 Task: Find connections with filter location Mercedes with filter topic #linkedinforbusinesswith filter profile language Potuguese with filter current company Kotak Mahindra Bank with filter school Dr.N.G.P. Arts and Science College with filter industry Optometrists with filter service category Demand Generation with filter keywords title Operations Coordinator
Action: Mouse moved to (577, 124)
Screenshot: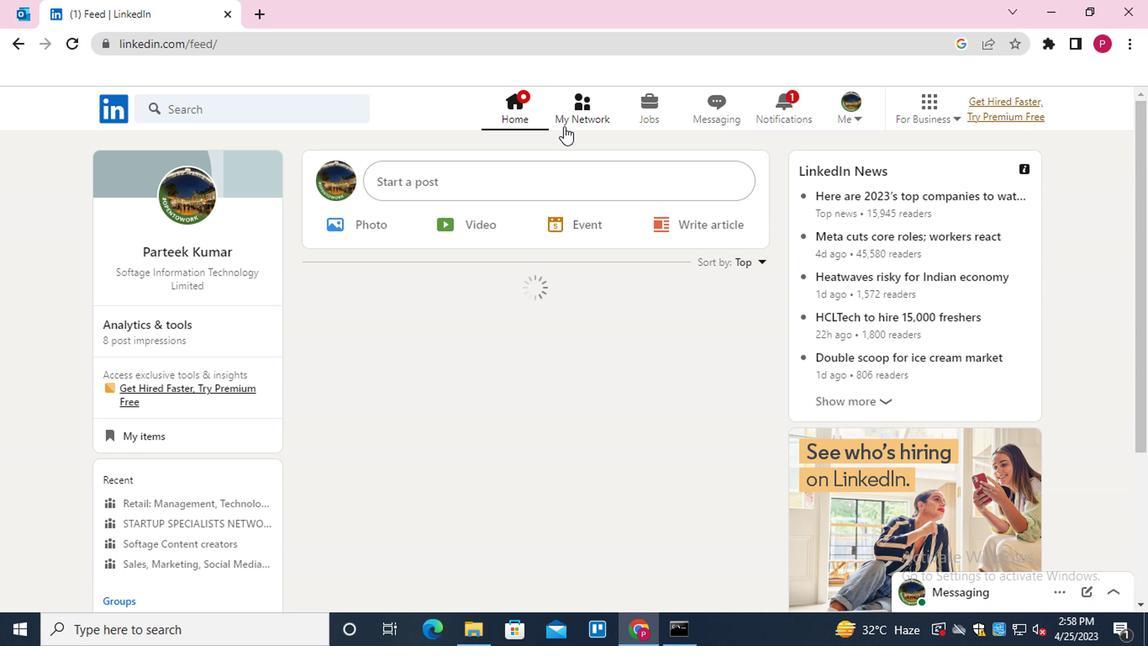
Action: Mouse pressed left at (577, 124)
Screenshot: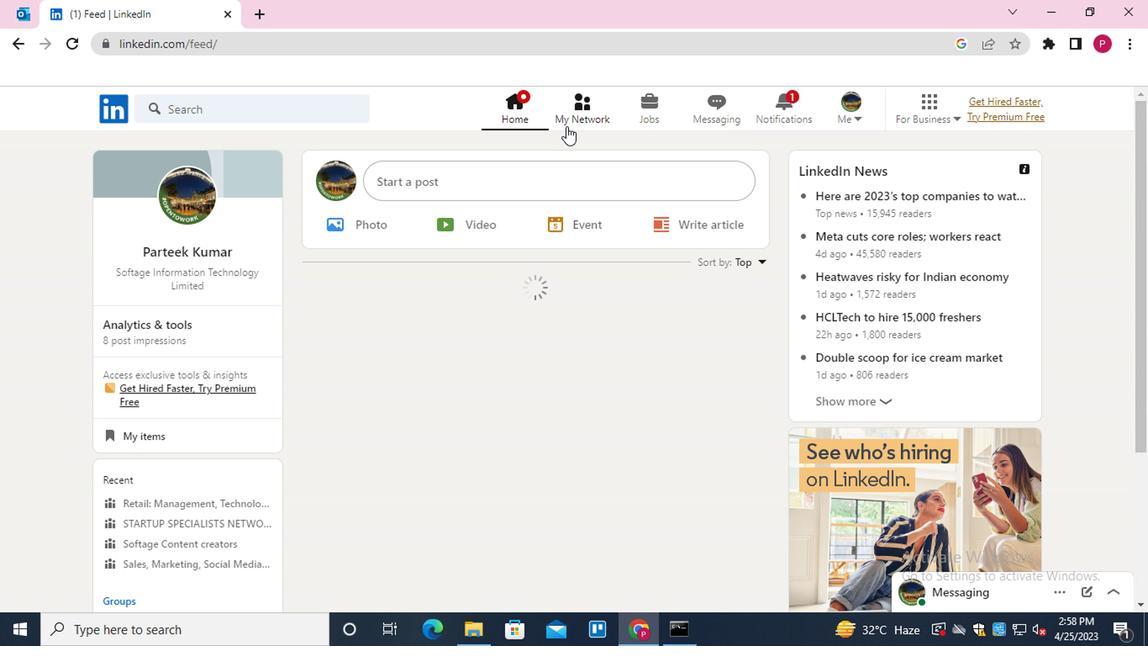 
Action: Mouse moved to (213, 205)
Screenshot: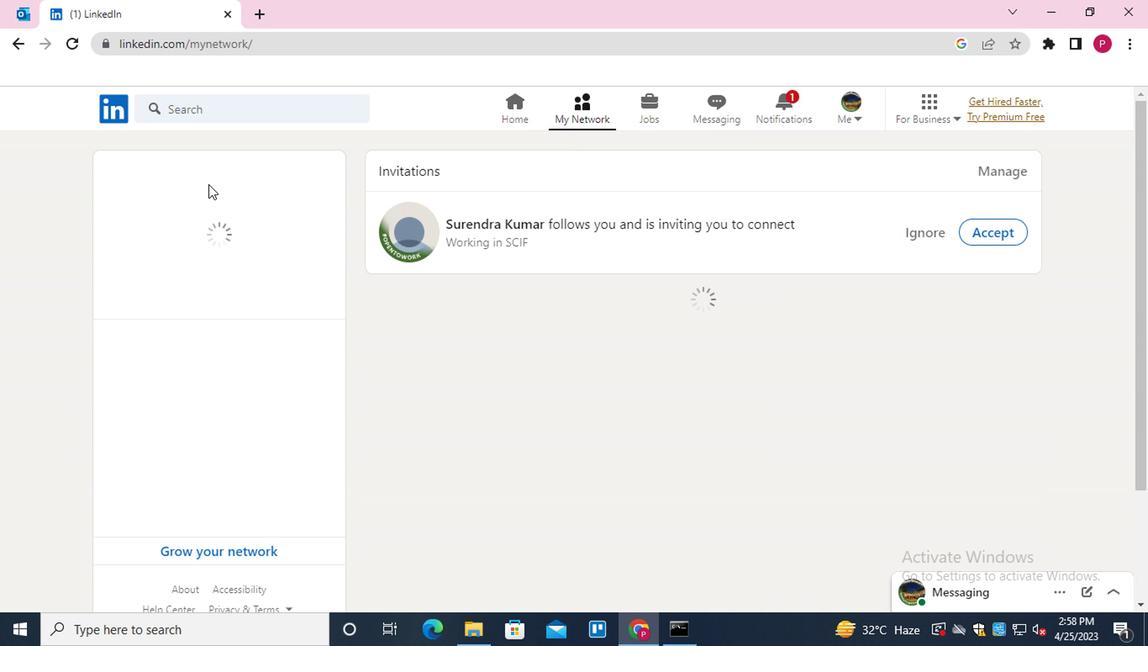 
Action: Mouse pressed left at (213, 205)
Screenshot: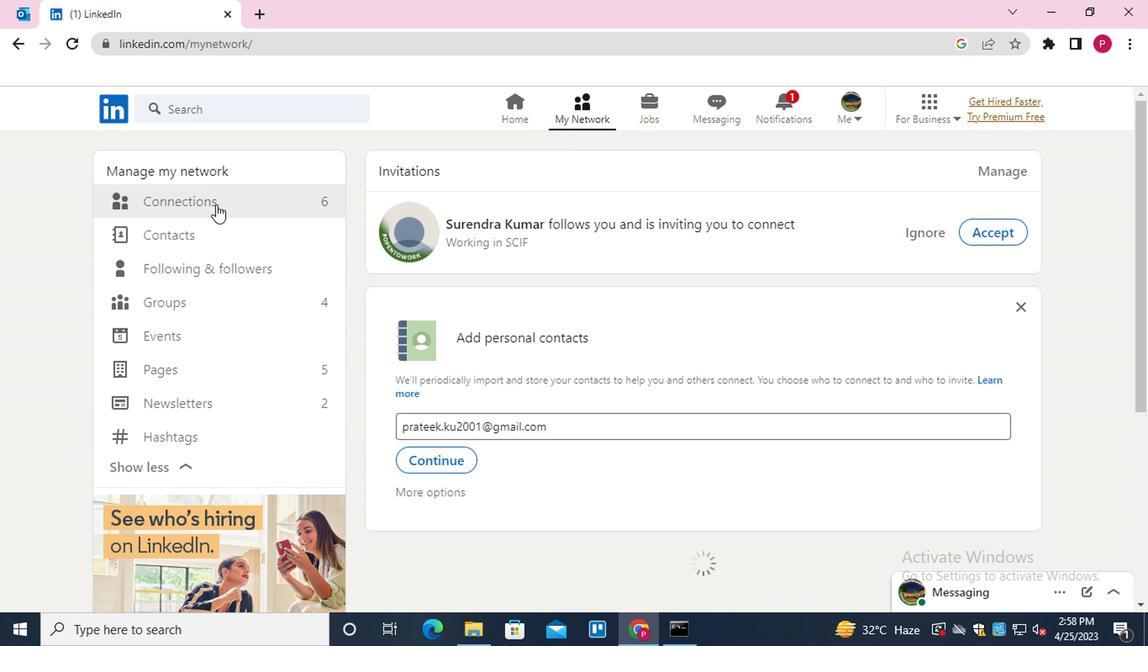 
Action: Mouse moved to (652, 206)
Screenshot: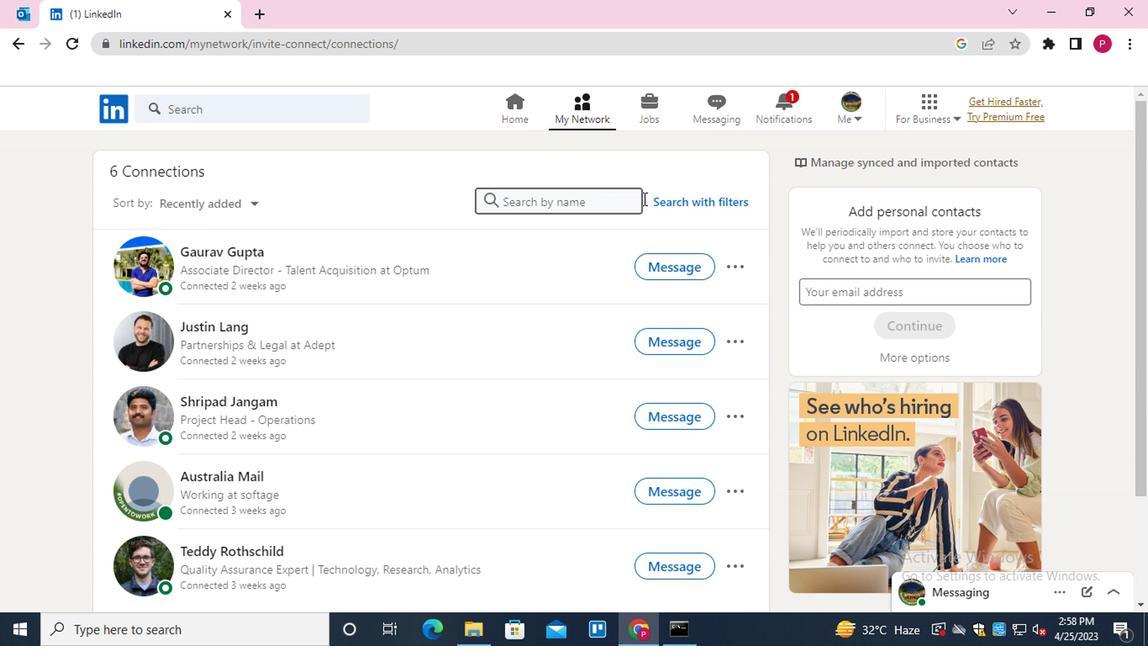 
Action: Mouse pressed left at (652, 206)
Screenshot: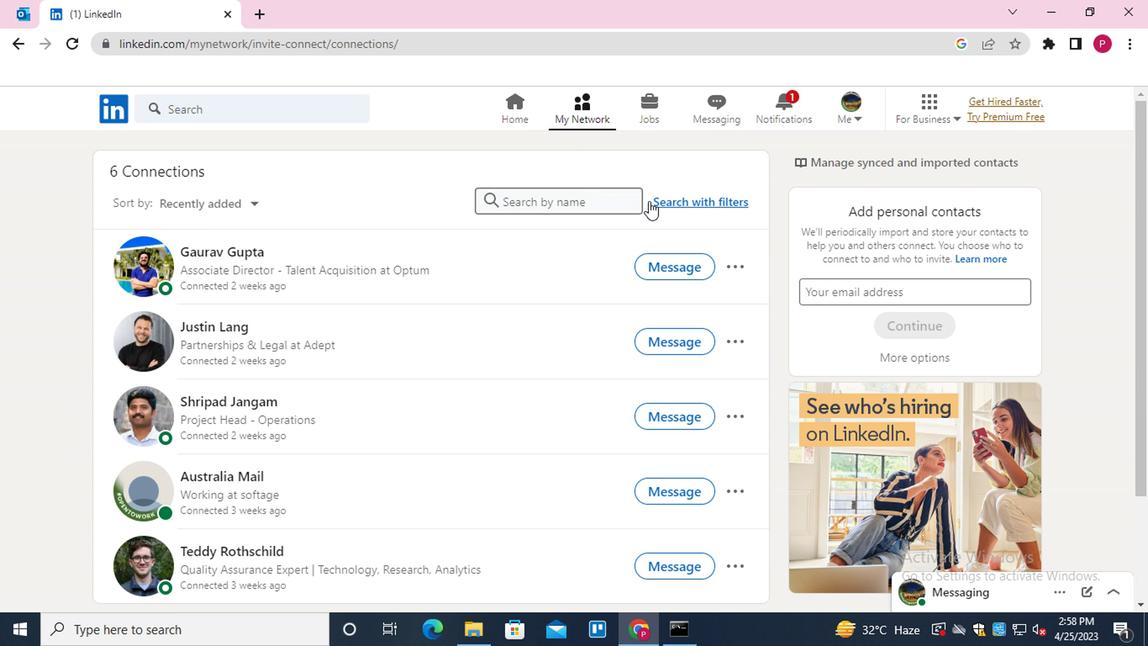 
Action: Mouse moved to (545, 159)
Screenshot: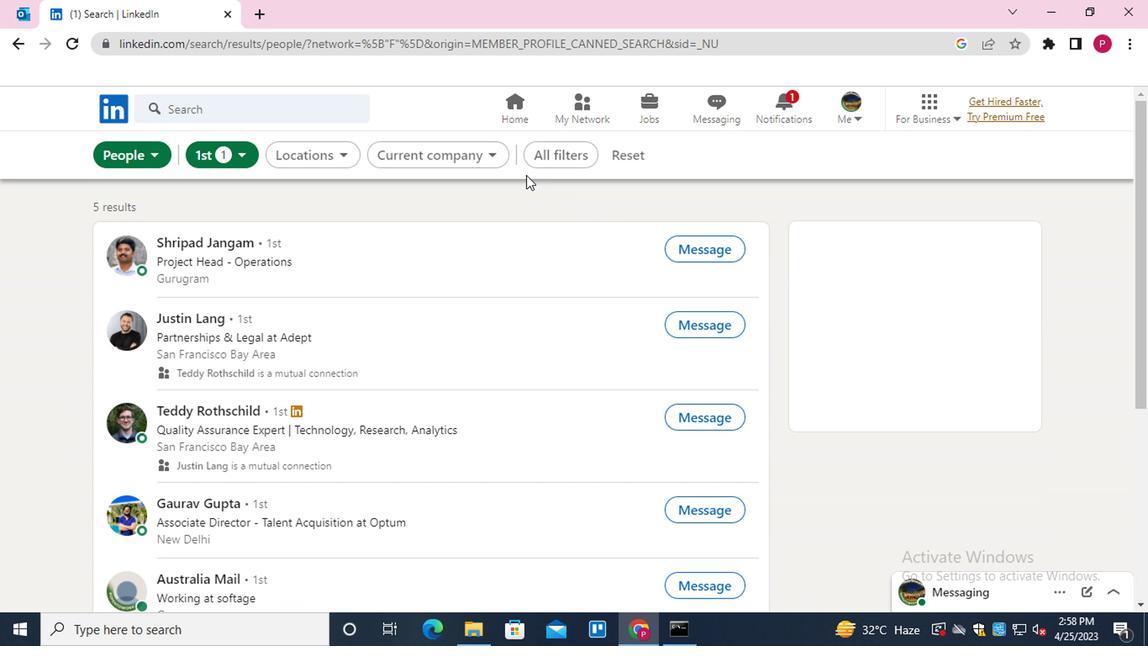 
Action: Mouse pressed left at (545, 159)
Screenshot: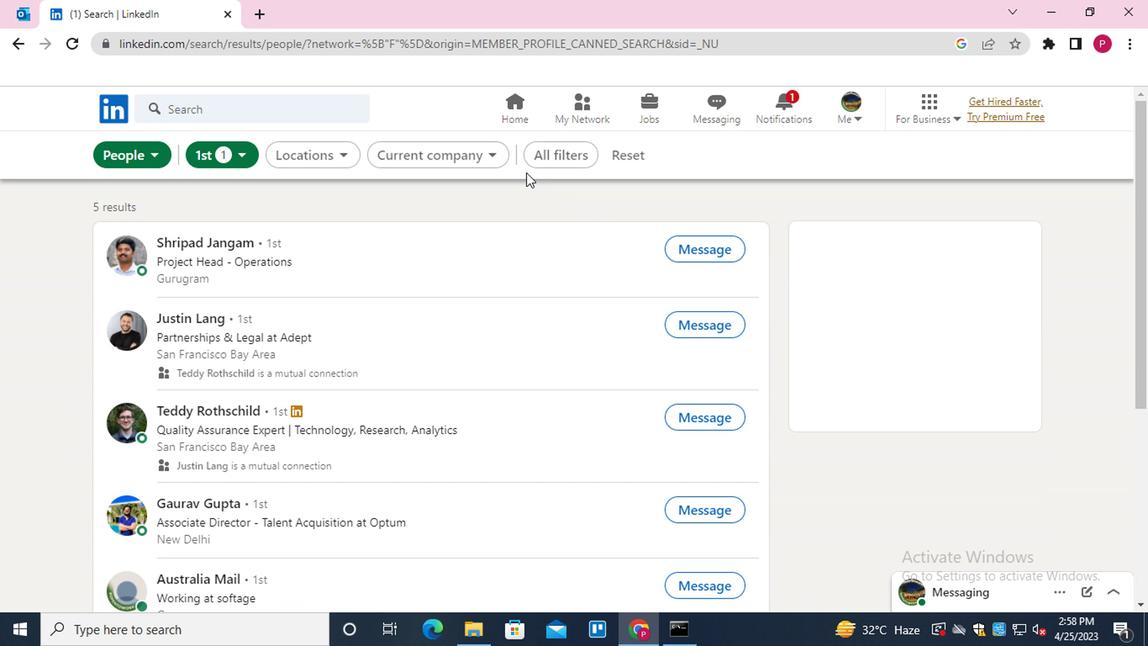
Action: Mouse moved to (951, 363)
Screenshot: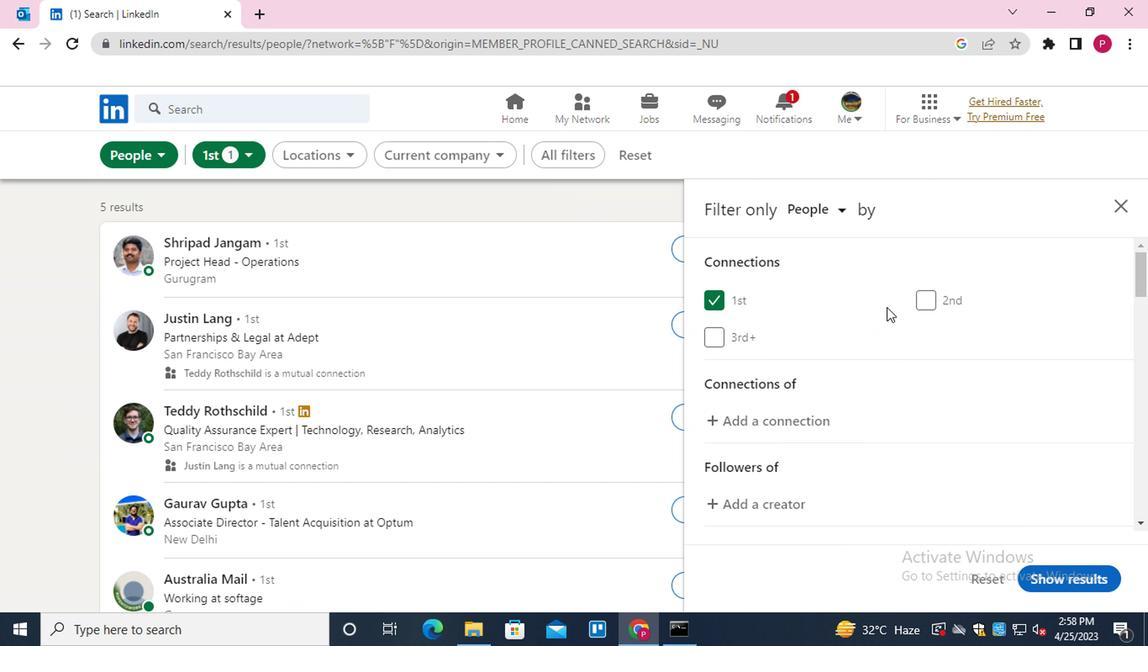 
Action: Mouse scrolled (951, 363) with delta (0, 0)
Screenshot: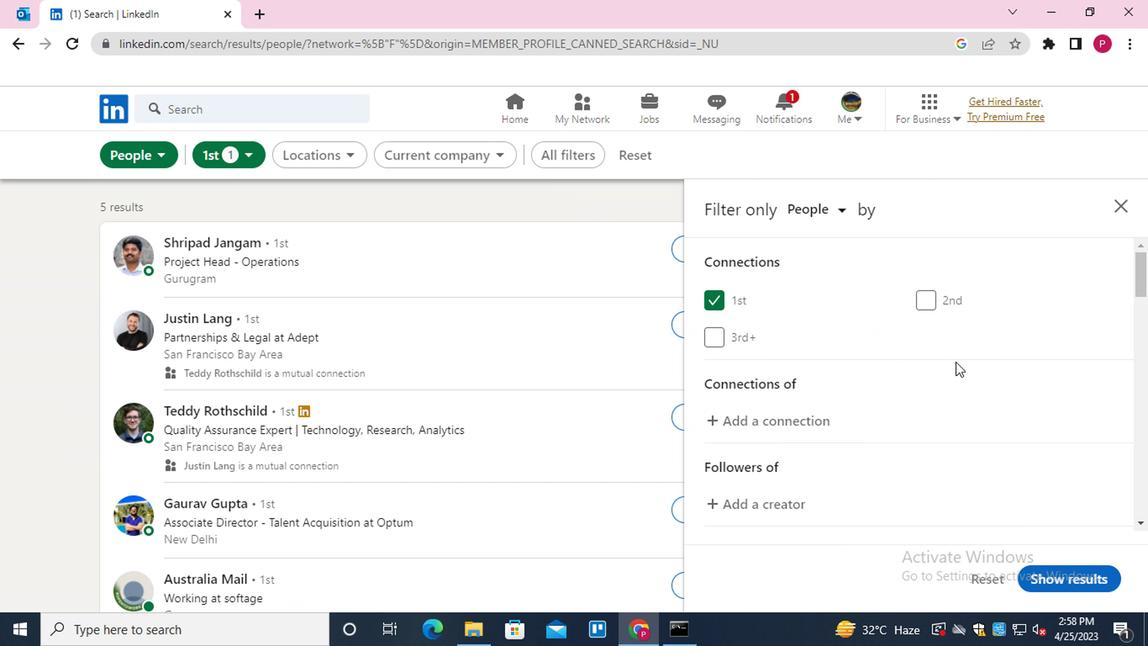 
Action: Mouse scrolled (951, 363) with delta (0, 0)
Screenshot: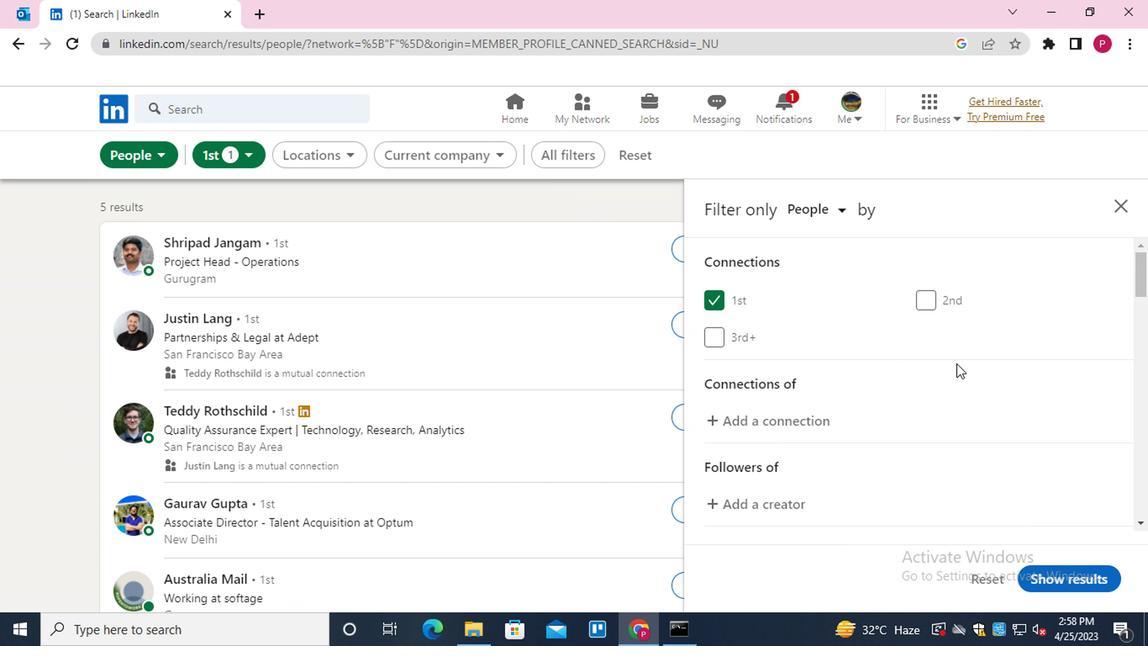 
Action: Mouse scrolled (951, 363) with delta (0, 0)
Screenshot: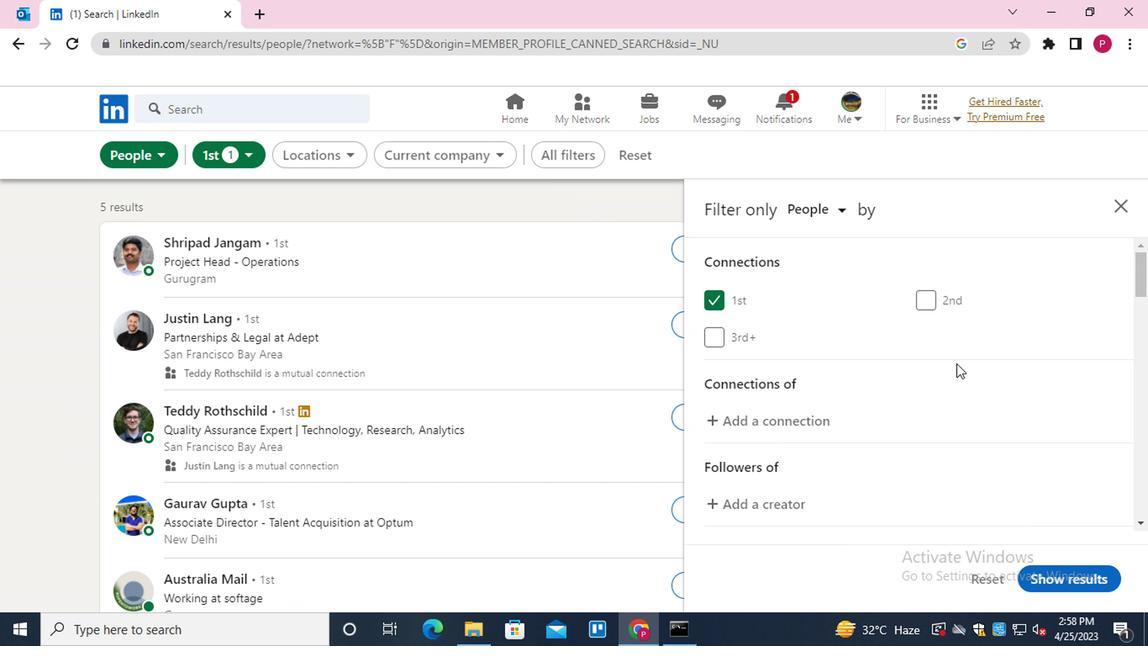 
Action: Mouse moved to (942, 401)
Screenshot: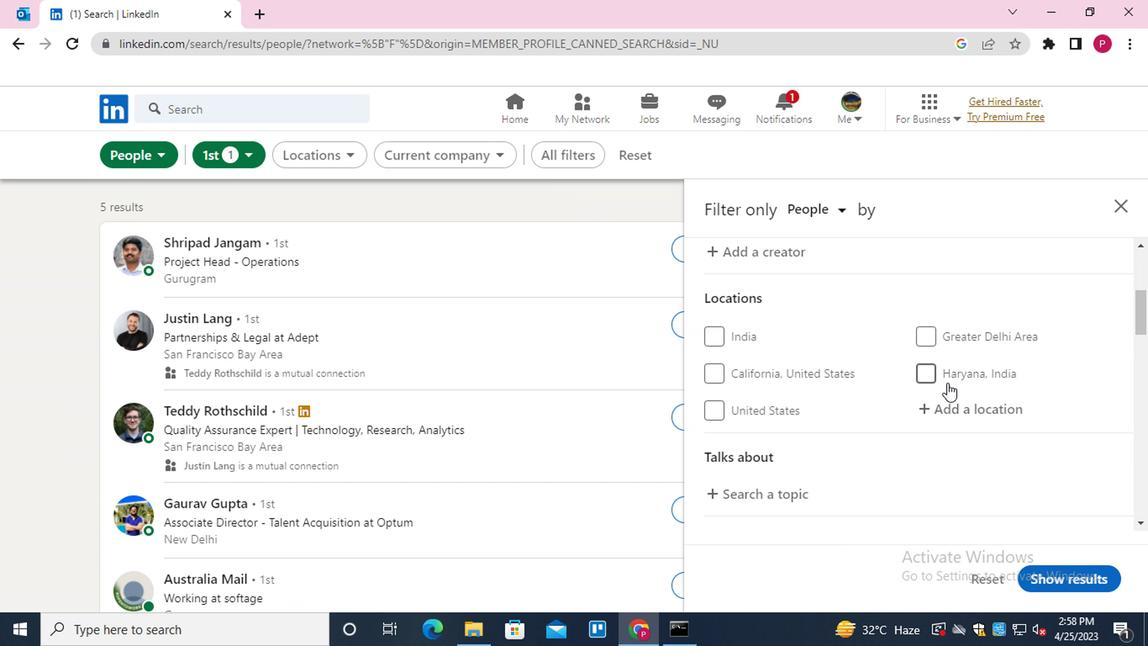 
Action: Mouse pressed left at (942, 401)
Screenshot: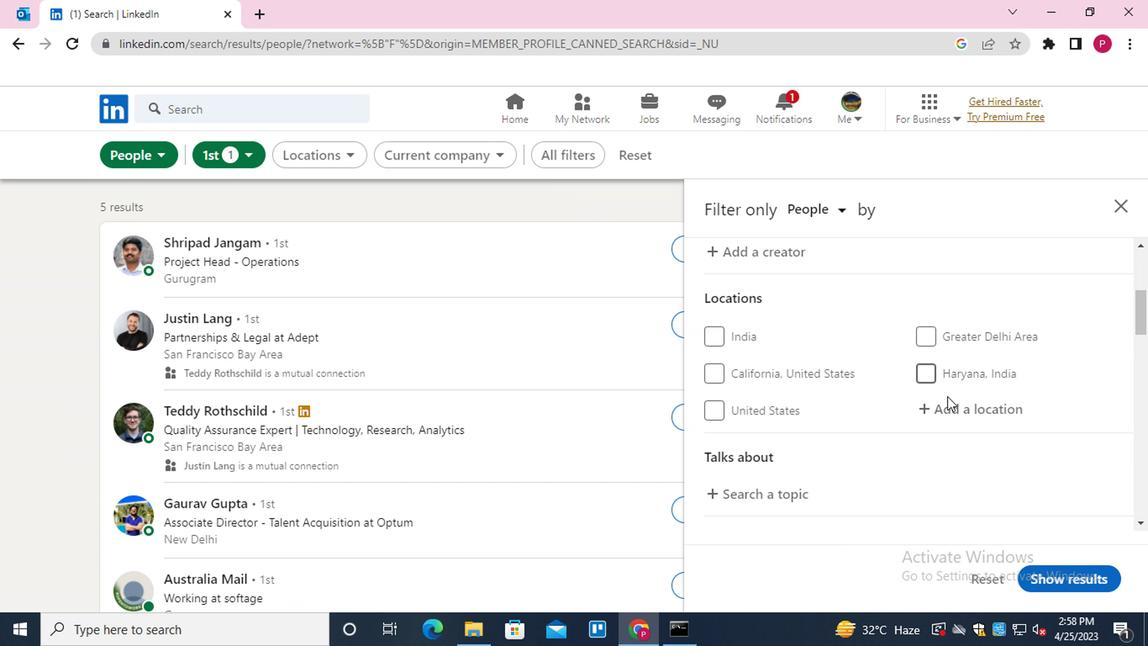 
Action: Key pressed <Key.shift>MERCEDES
Screenshot: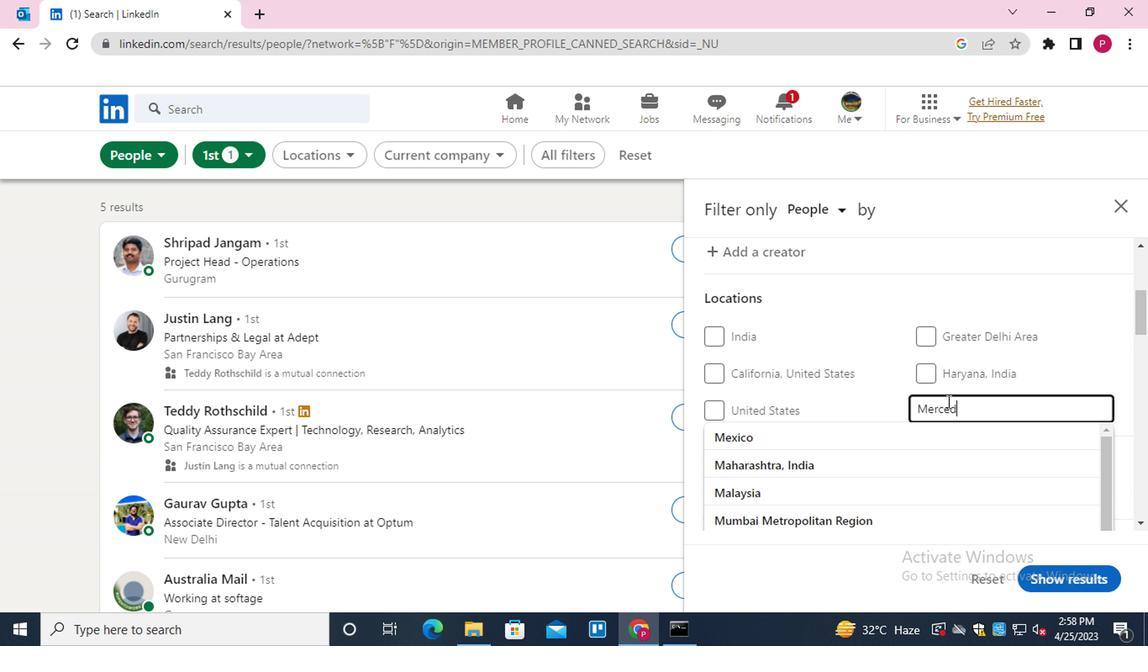 
Action: Mouse moved to (897, 444)
Screenshot: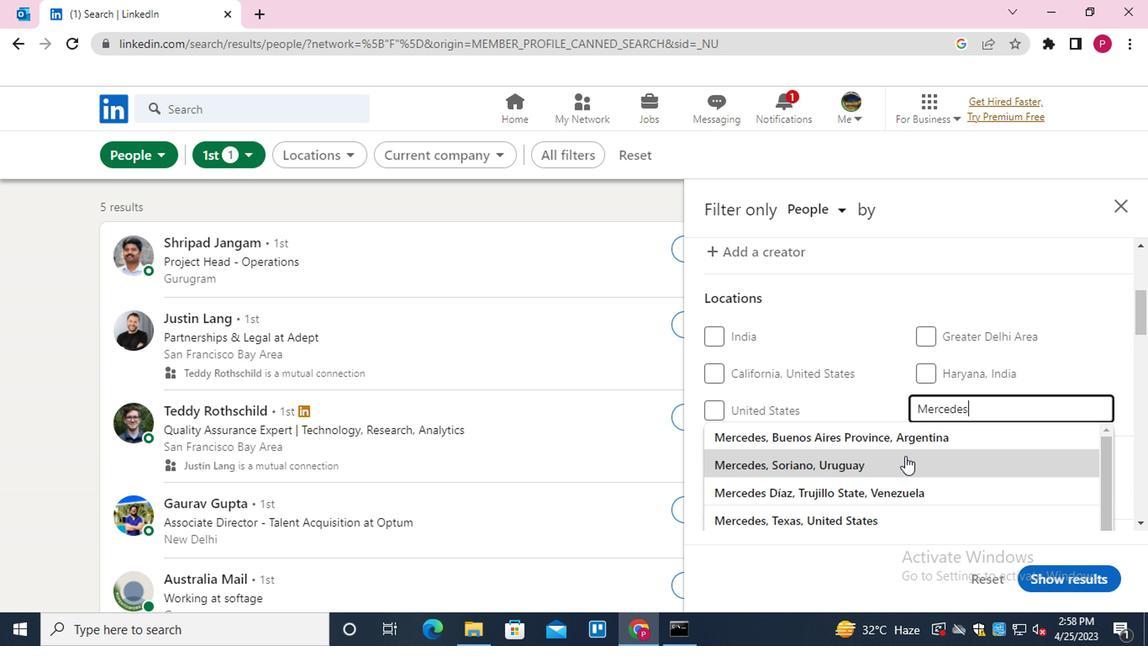 
Action: Mouse pressed left at (897, 444)
Screenshot: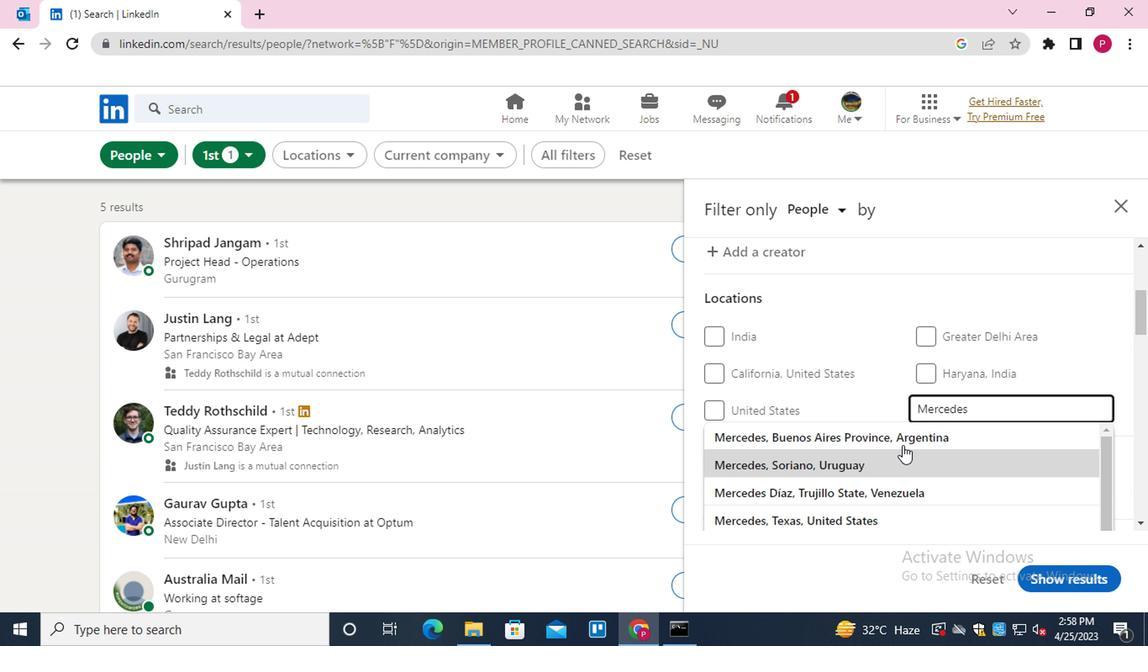 
Action: Mouse moved to (894, 443)
Screenshot: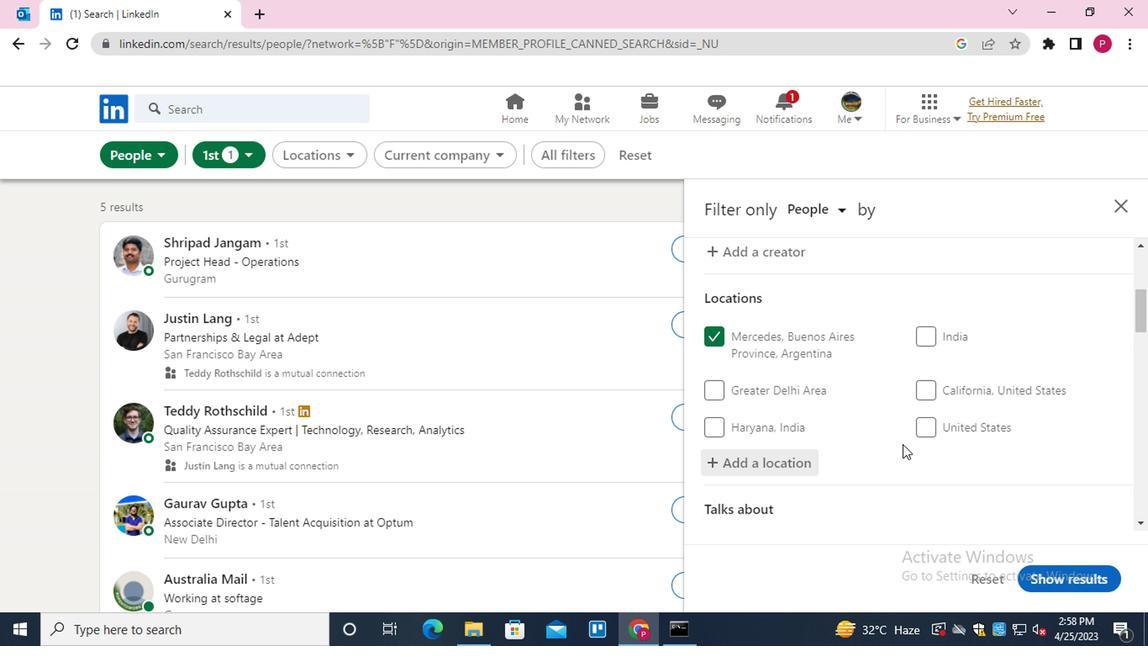 
Action: Mouse scrolled (894, 442) with delta (0, -1)
Screenshot: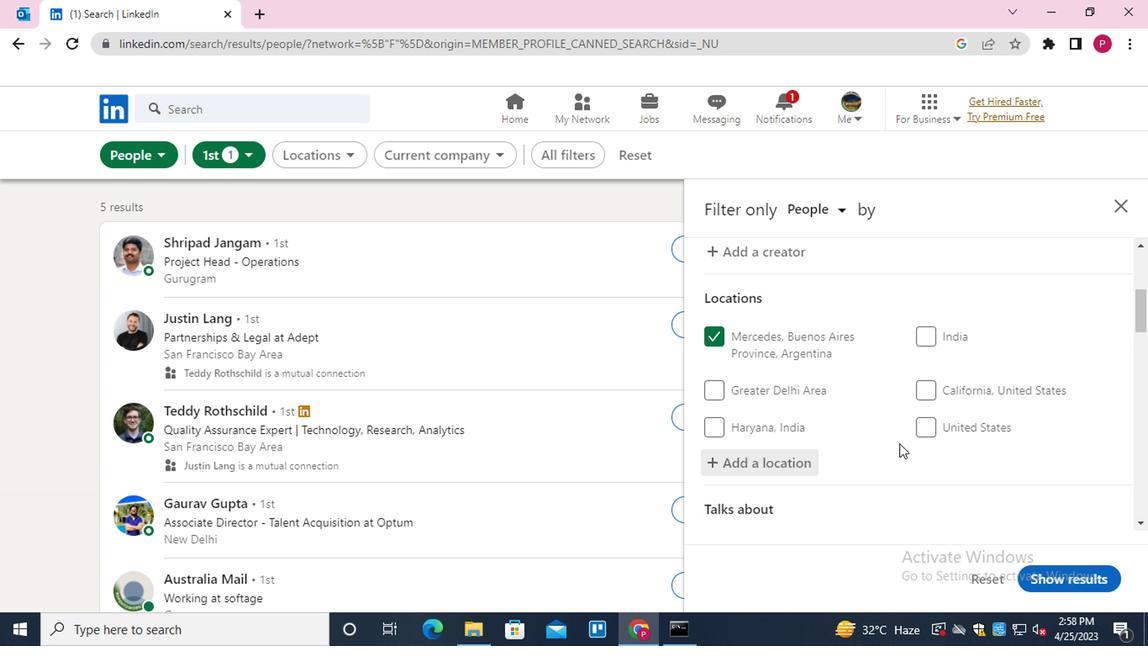 
Action: Mouse scrolled (894, 442) with delta (0, -1)
Screenshot: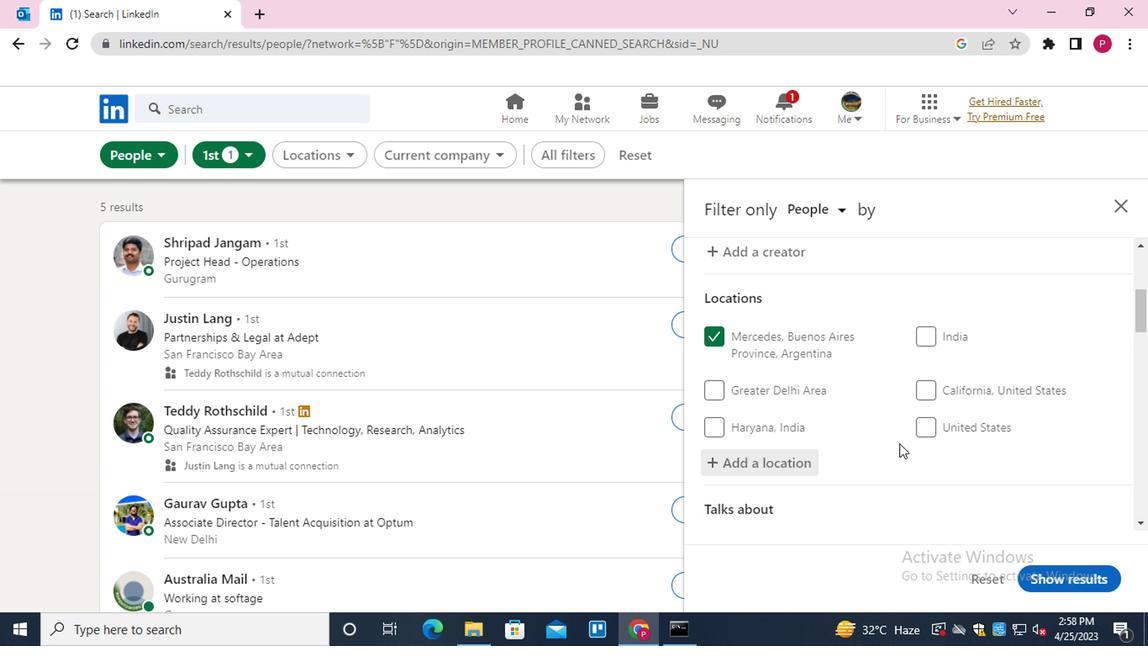 
Action: Mouse scrolled (894, 442) with delta (0, -1)
Screenshot: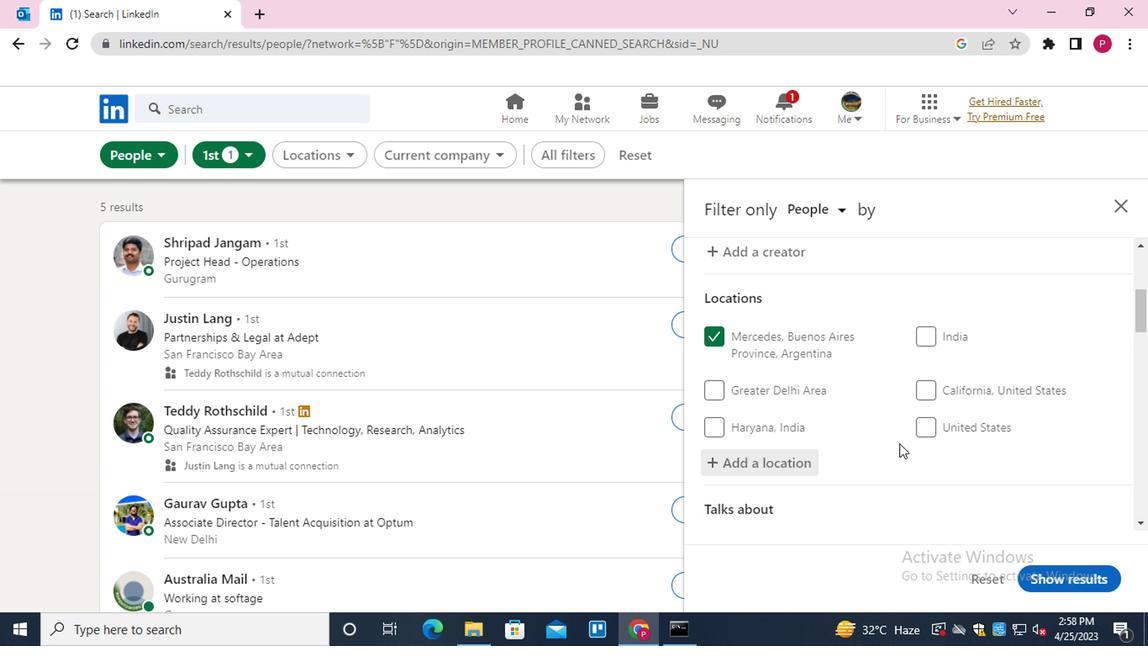 
Action: Mouse moved to (799, 296)
Screenshot: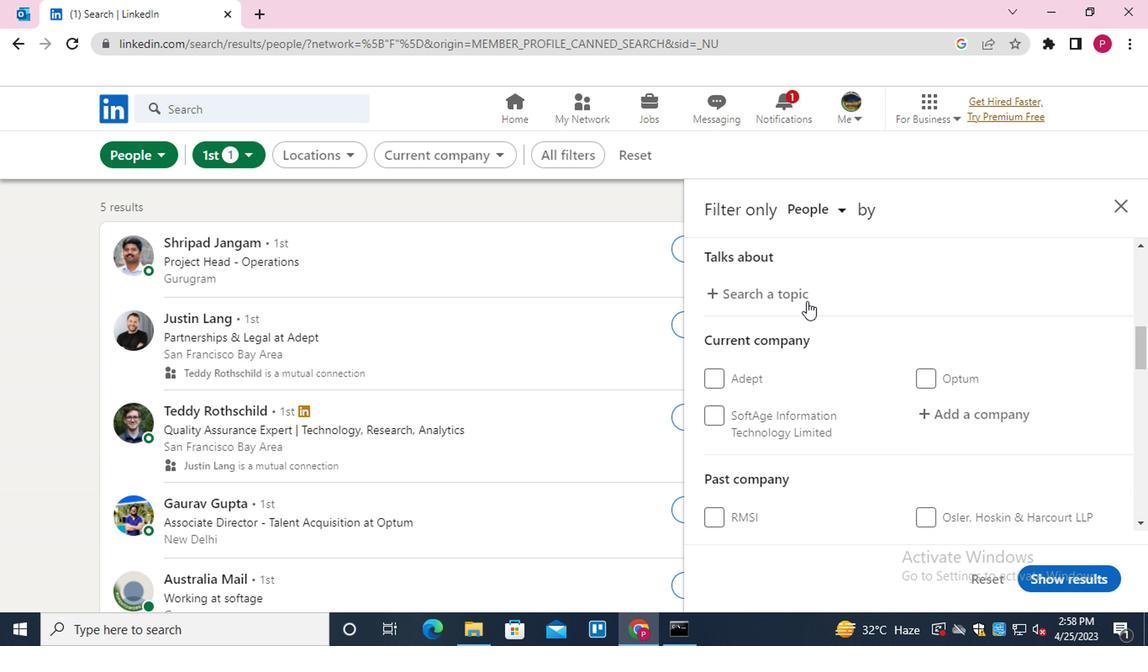 
Action: Mouse pressed left at (799, 296)
Screenshot: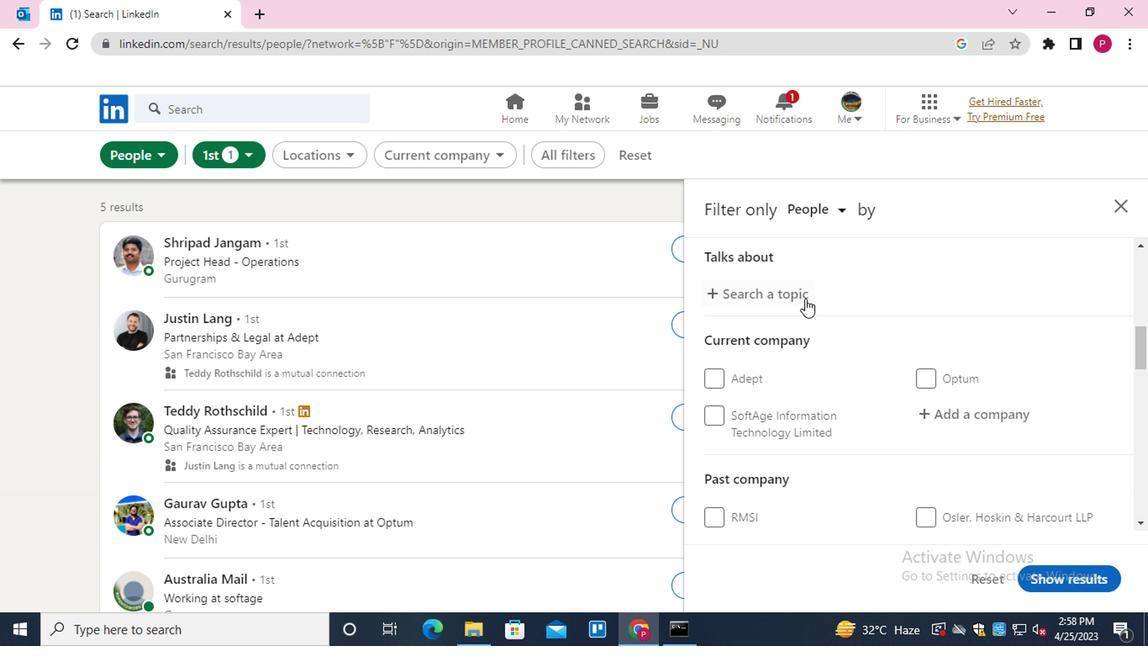 
Action: Key pressed <Key.shift><Key.shift><Key.shift><Key.shift><Key.shift><Key.shift><Key.shift><Key.shift><Key.shift><Key.shift><Key.shift><Key.shift><Key.shift><Key.shift><Key.shift><Key.shift><Key.shift><Key.shift><Key.shift><Key.shift><Key.shift><Key.shift><Key.shift><Key.shift><Key.shift><Key.shift><Key.shift><Key.shift><Key.shift>#LINKED<Key.shift>INF<Key.backspace><Key.backspace>NFORBUSINESS
Screenshot: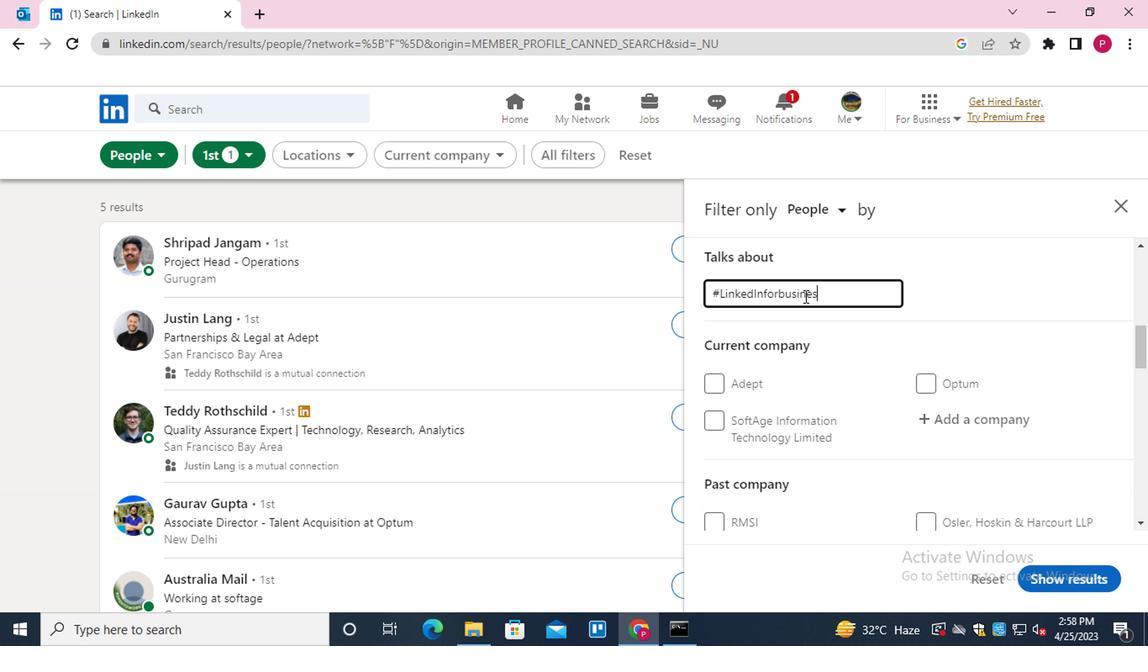 
Action: Mouse moved to (870, 386)
Screenshot: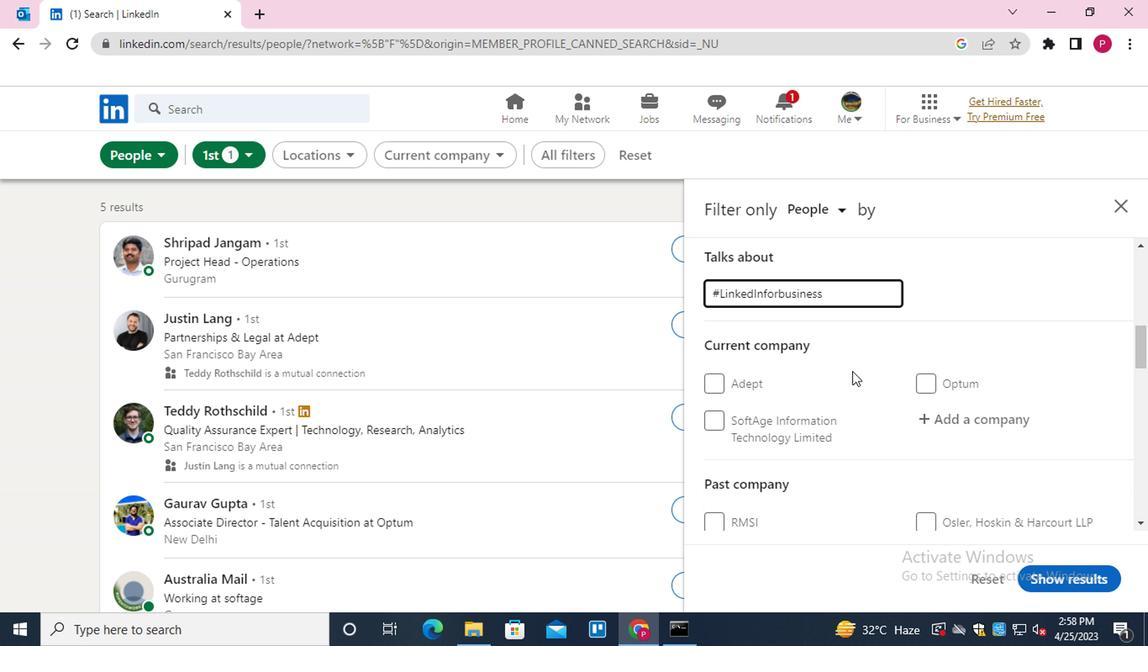 
Action: Mouse scrolled (870, 385) with delta (0, 0)
Screenshot: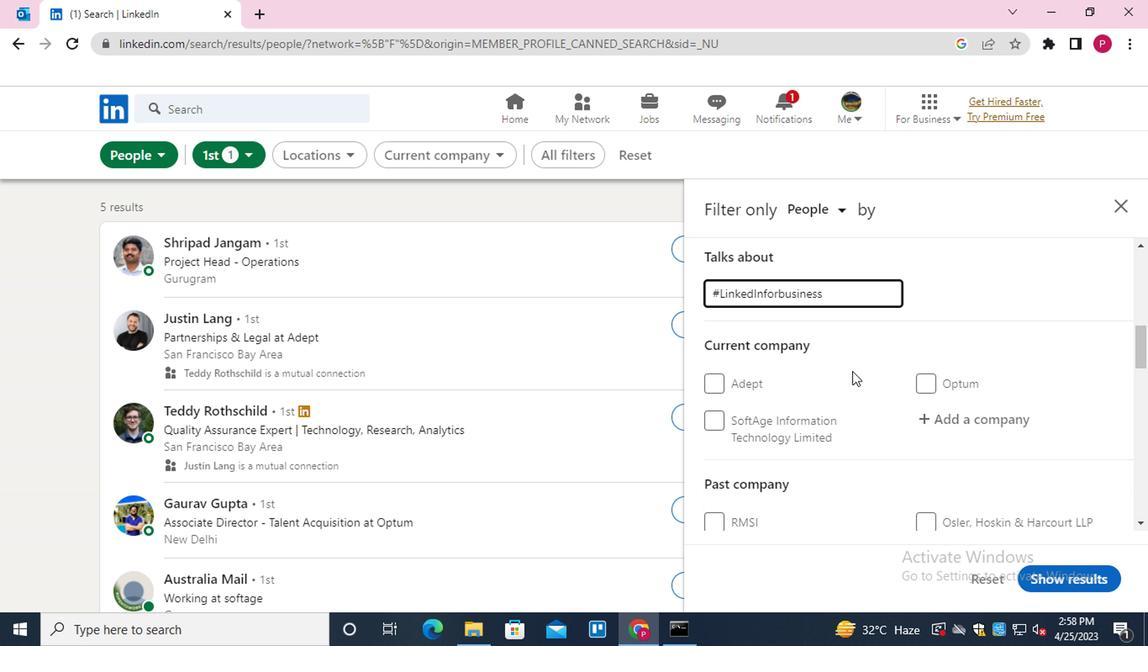 
Action: Mouse moved to (942, 333)
Screenshot: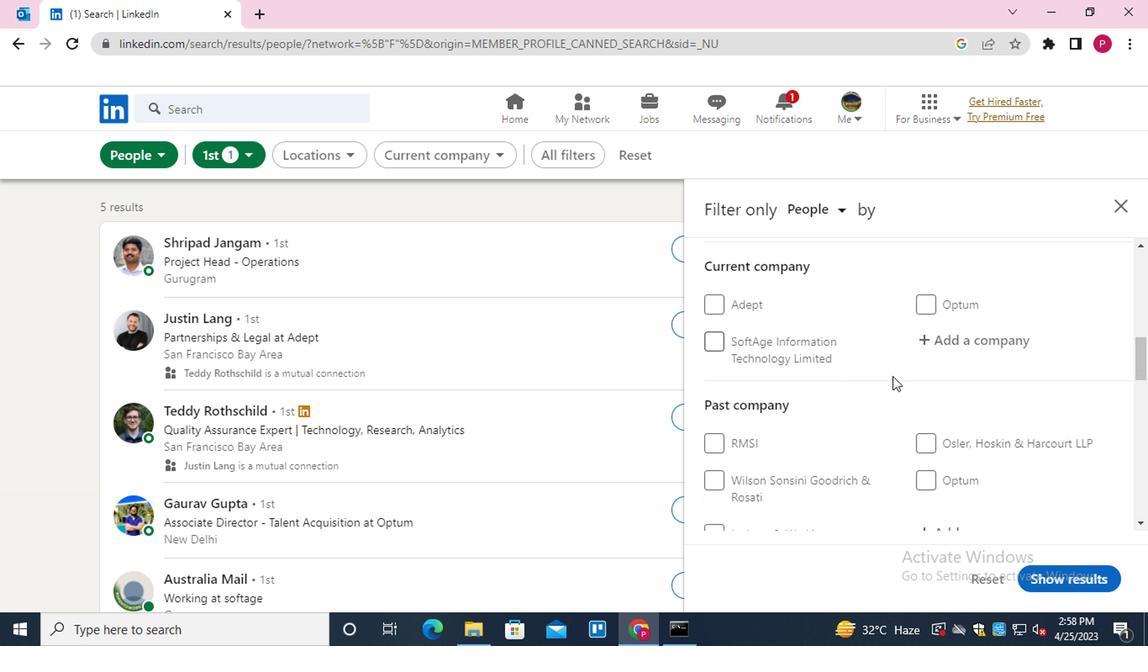 
Action: Mouse pressed left at (942, 333)
Screenshot: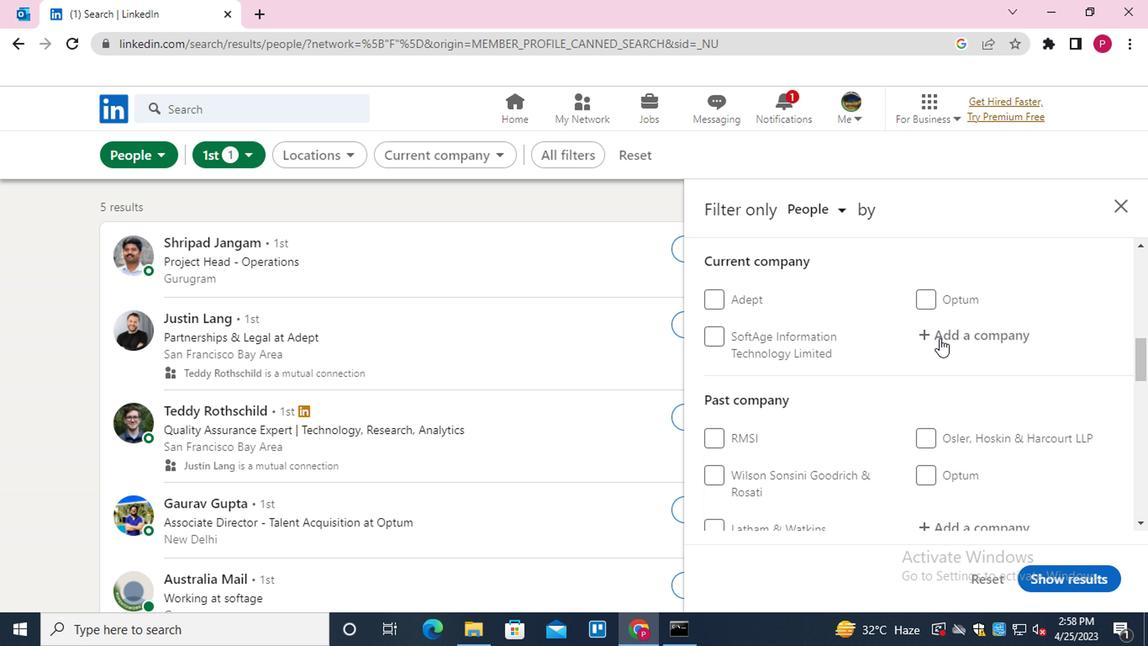 
Action: Key pressed <Key.shift><Key.shift><Key.shift><Key.shift><Key.shift><Key.shift><Key.shift><Key.shift>KOTAK
Screenshot: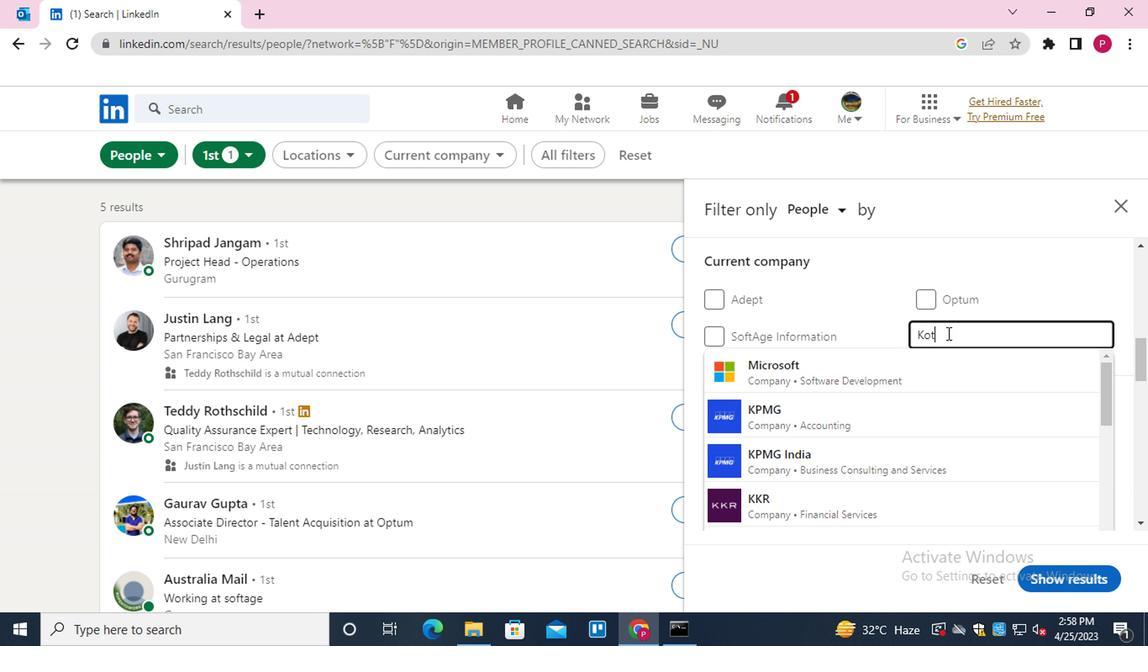 
Action: Mouse moved to (863, 385)
Screenshot: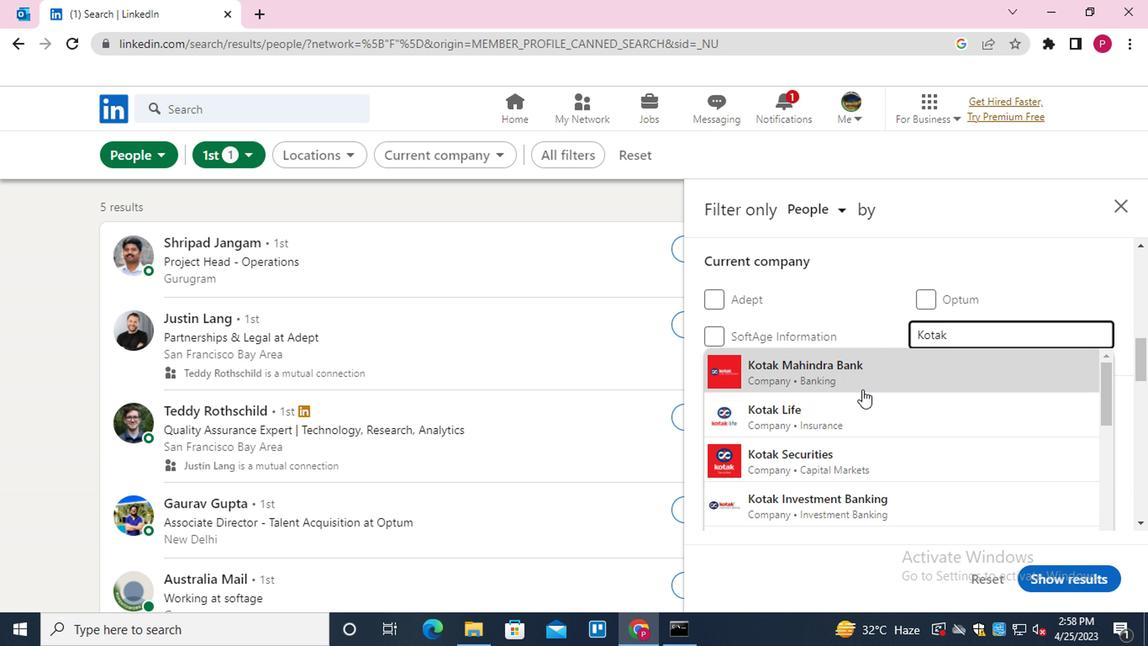 
Action: Mouse pressed left at (863, 385)
Screenshot: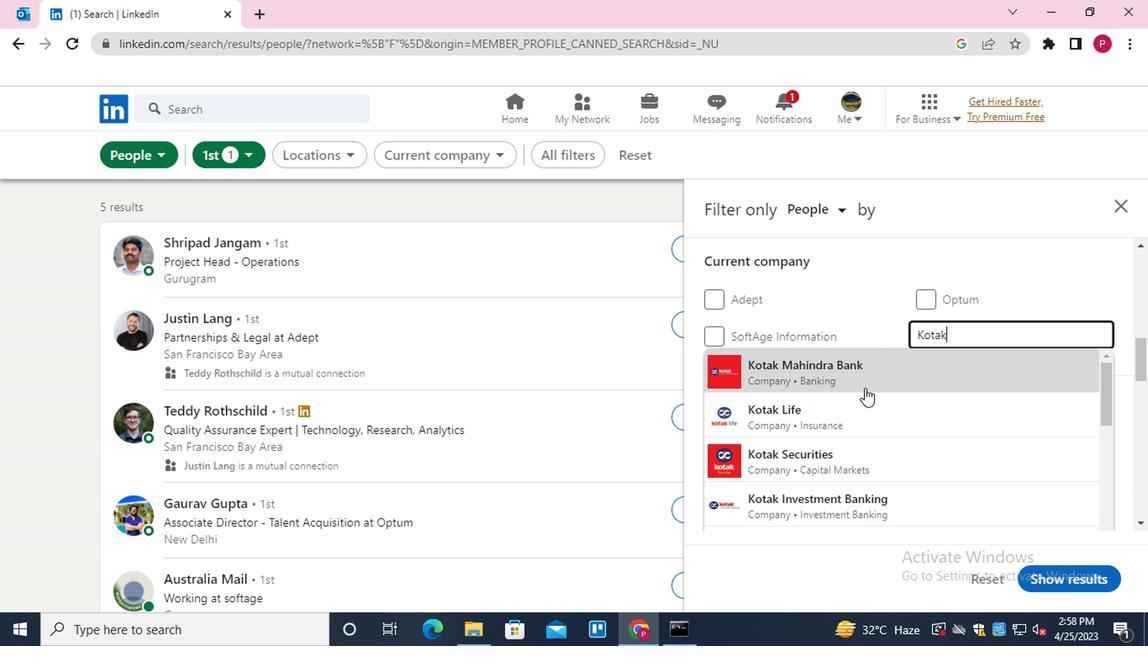 
Action: Mouse moved to (806, 362)
Screenshot: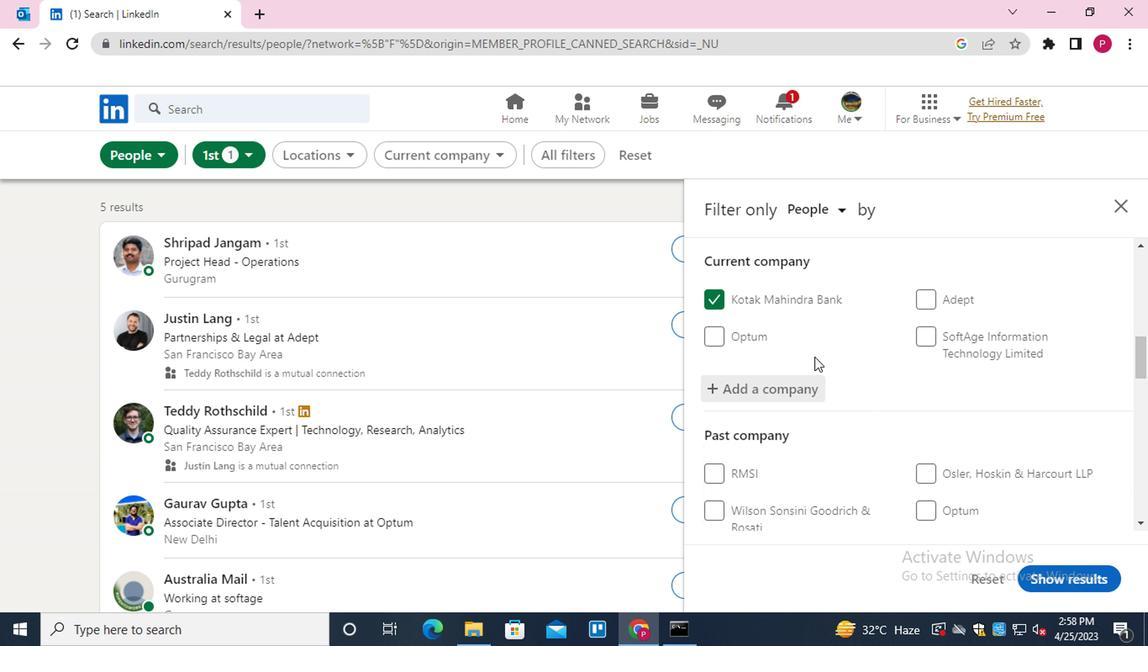 
Action: Mouse scrolled (806, 361) with delta (0, -1)
Screenshot: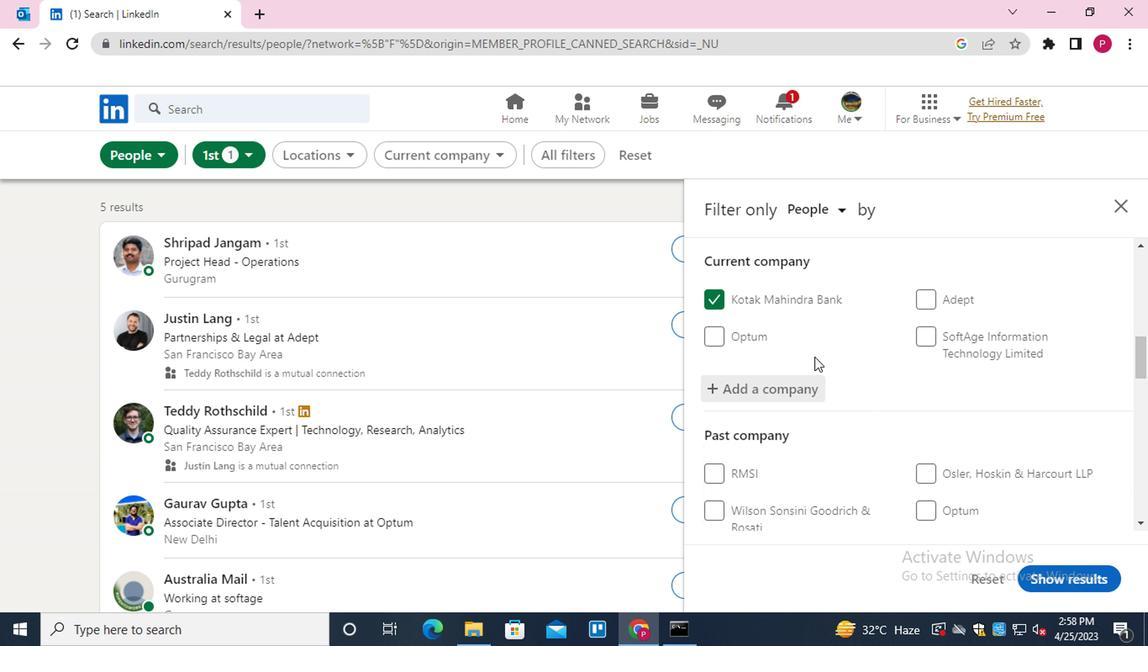 
Action: Mouse moved to (806, 367)
Screenshot: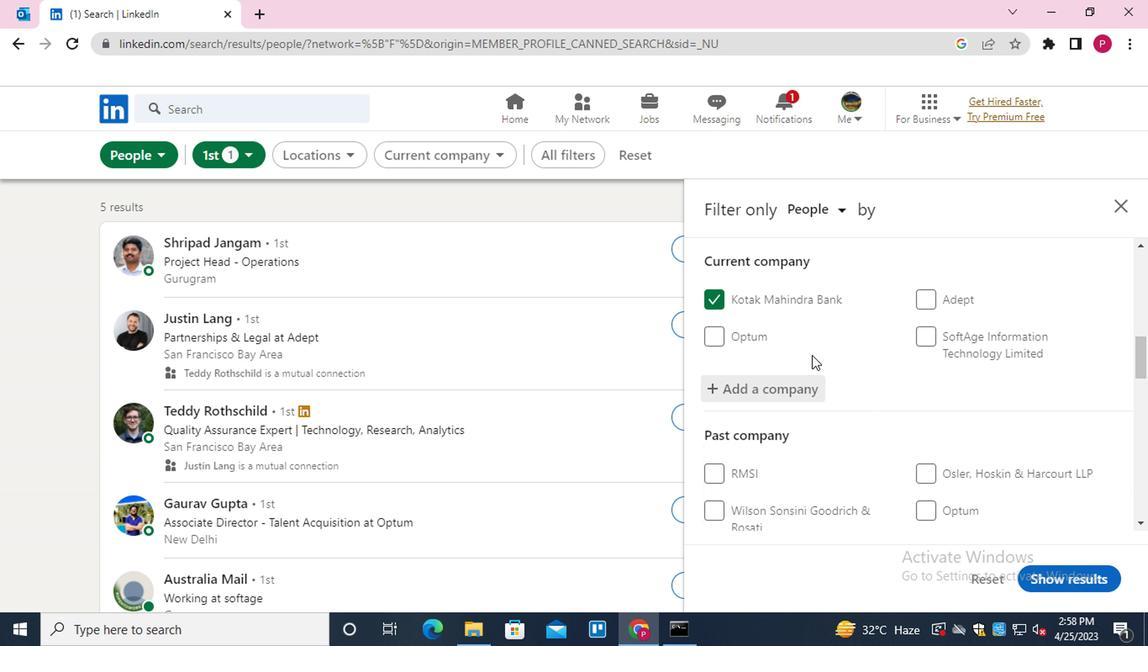 
Action: Mouse scrolled (806, 366) with delta (0, 0)
Screenshot: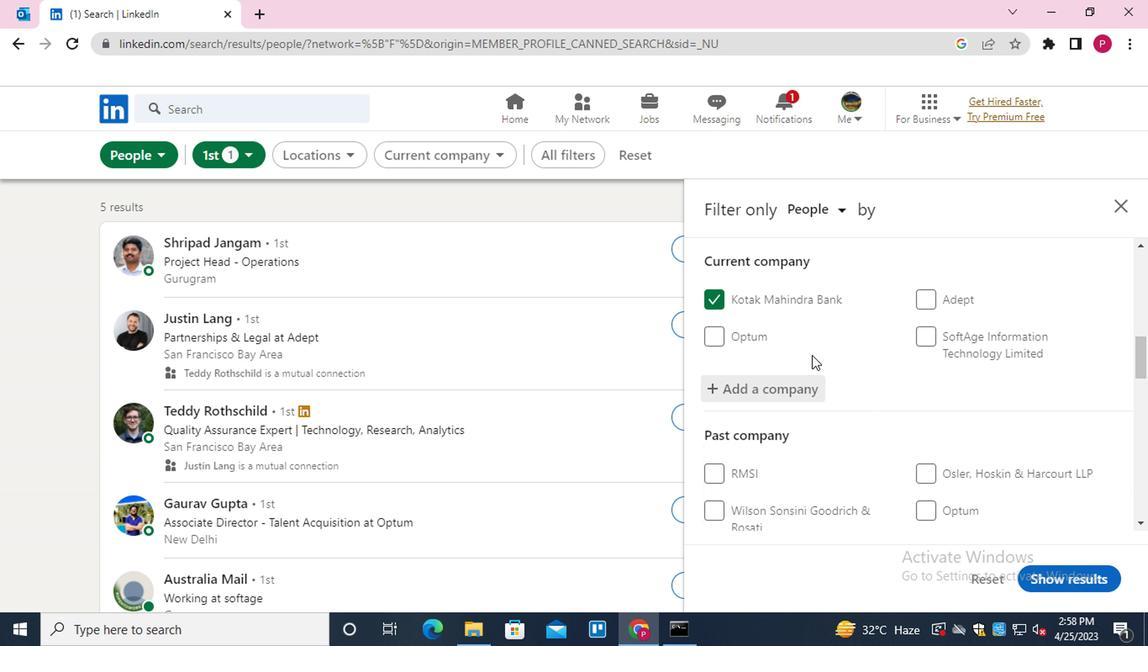 
Action: Mouse moved to (906, 407)
Screenshot: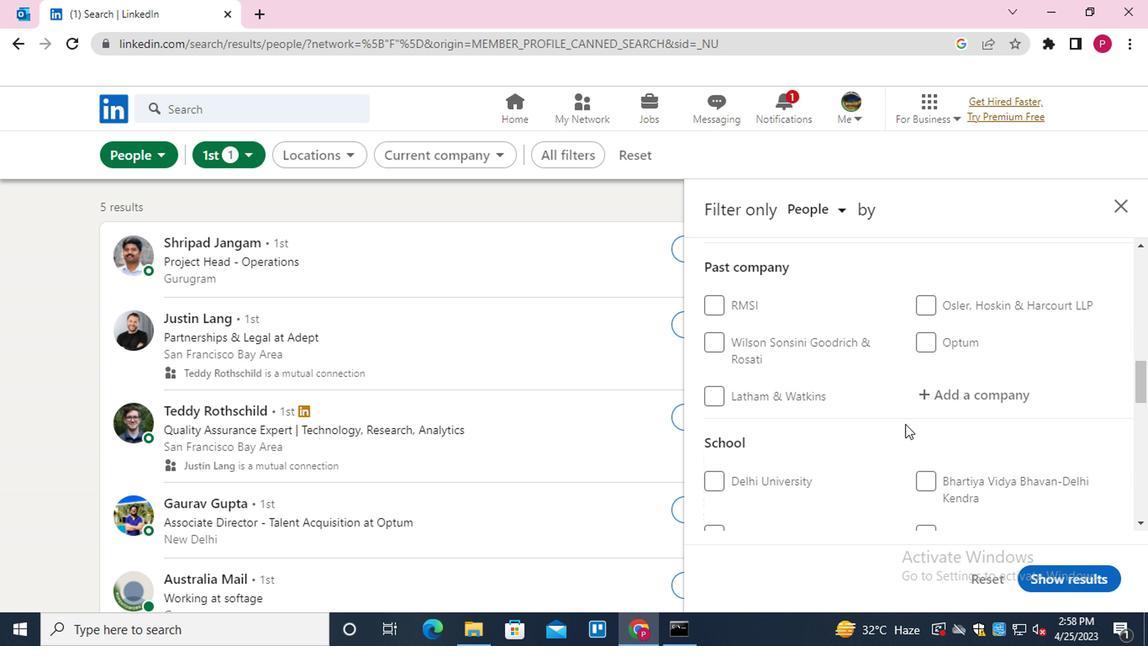 
Action: Mouse scrolled (906, 406) with delta (0, 0)
Screenshot: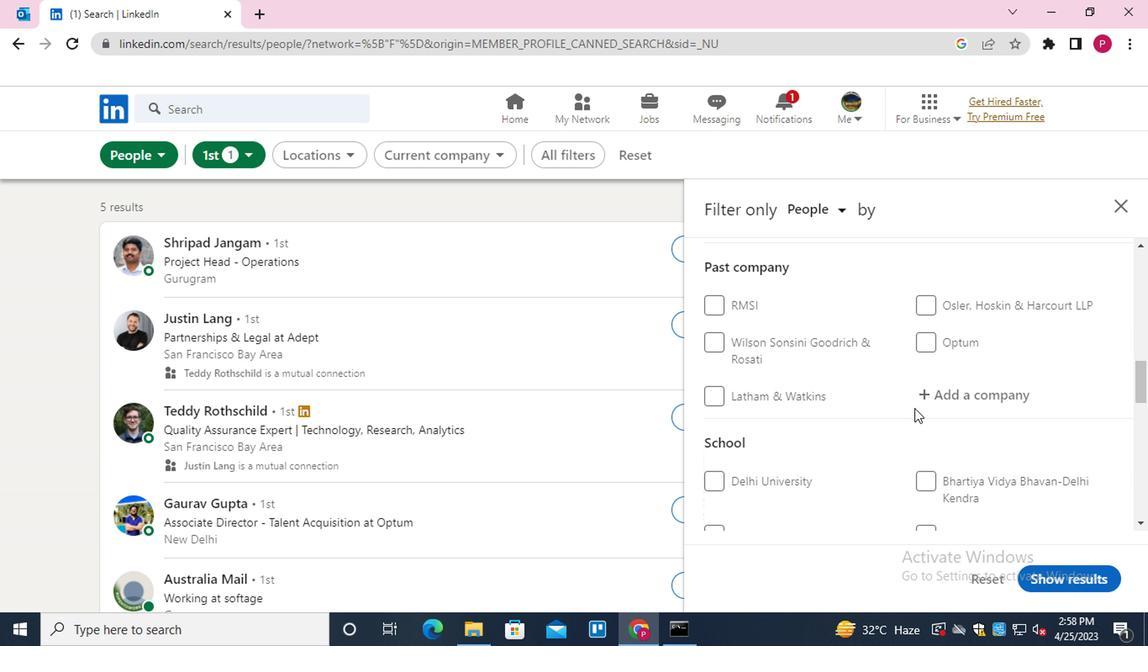
Action: Mouse scrolled (906, 406) with delta (0, 0)
Screenshot: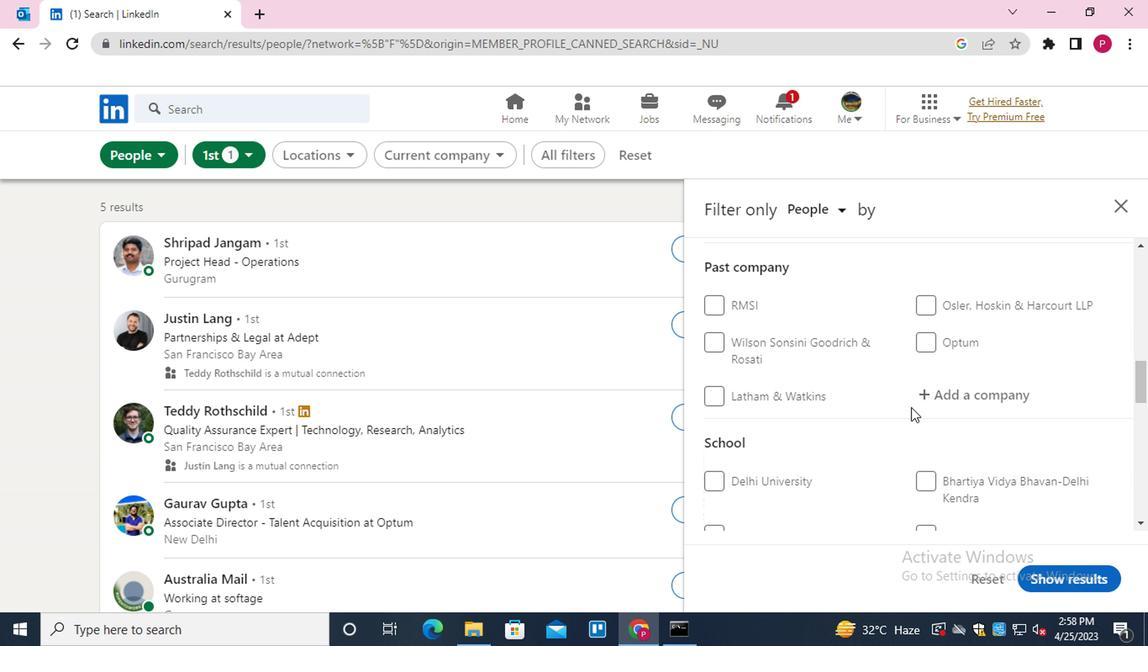 
Action: Mouse moved to (965, 421)
Screenshot: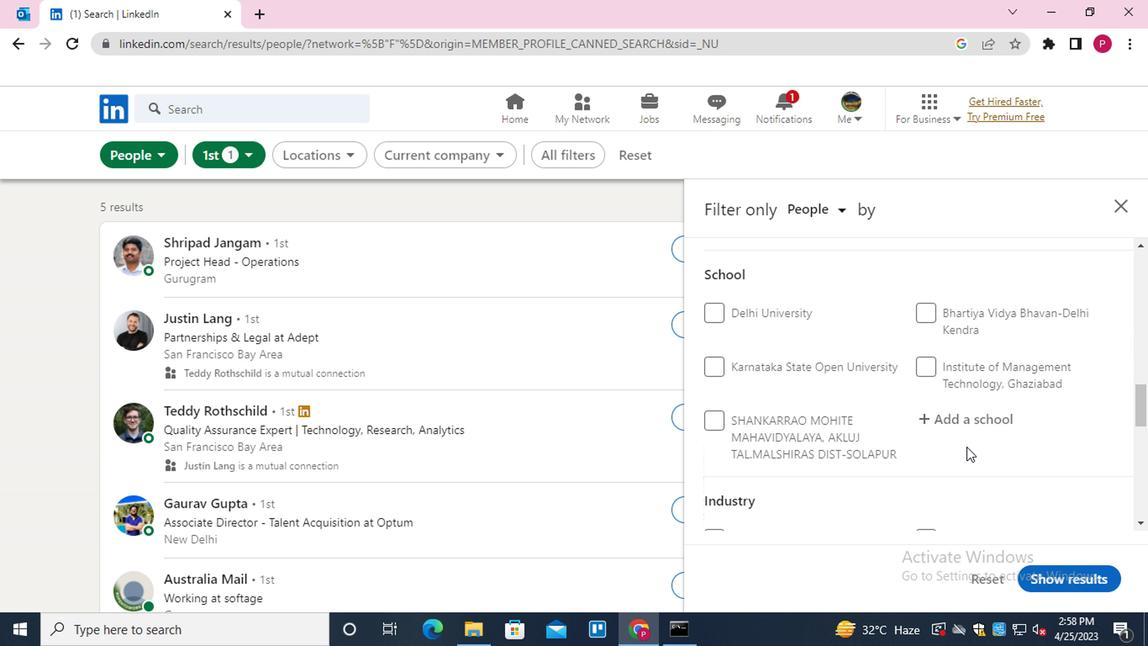 
Action: Mouse pressed left at (965, 421)
Screenshot: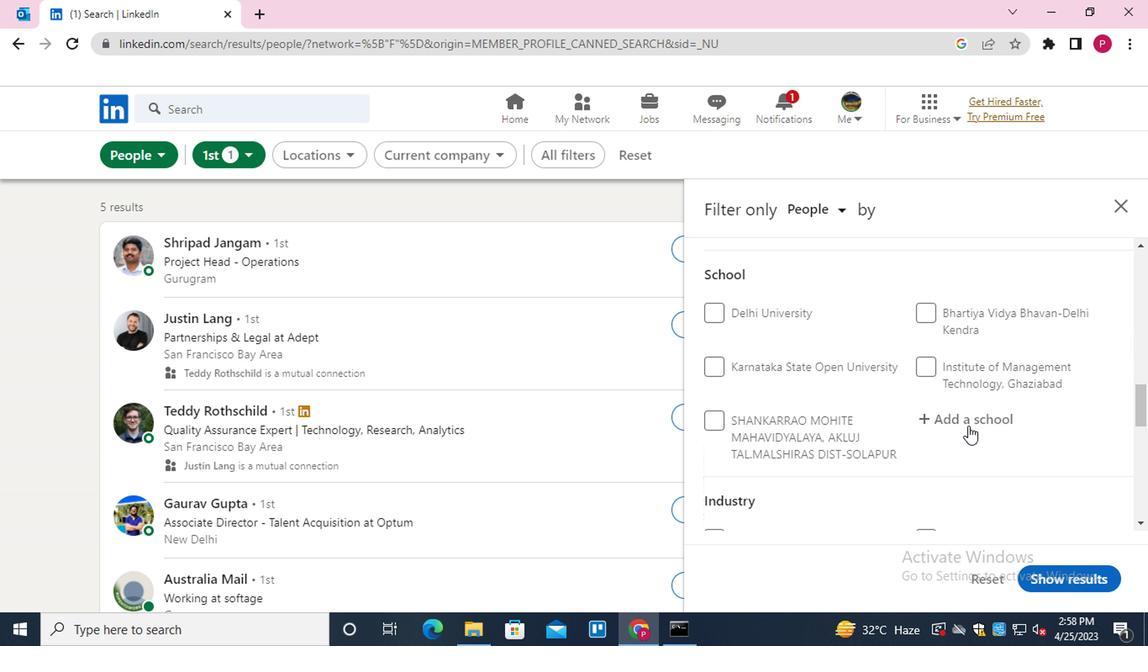
Action: Key pressed <Key.shift>DR.<Key.shift><Key.shift><Key.shift><Key.shift><Key.shift><Key.shift><Key.shift><Key.shift><Key.shift><Key.shift><Key.shift><Key.shift><Key.shift><Key.shift><Key.shift><Key.shift><Key.shift><Key.shift><Key.shift><Key.shift><Key.shift><Key.shift><Key.shift><Key.shift><Key.shift><Key.space><Key.shift>N>G<Key.backspace><Key.backspace><Key.shift>.<Key.shift>G.<Key.shift>P
Screenshot: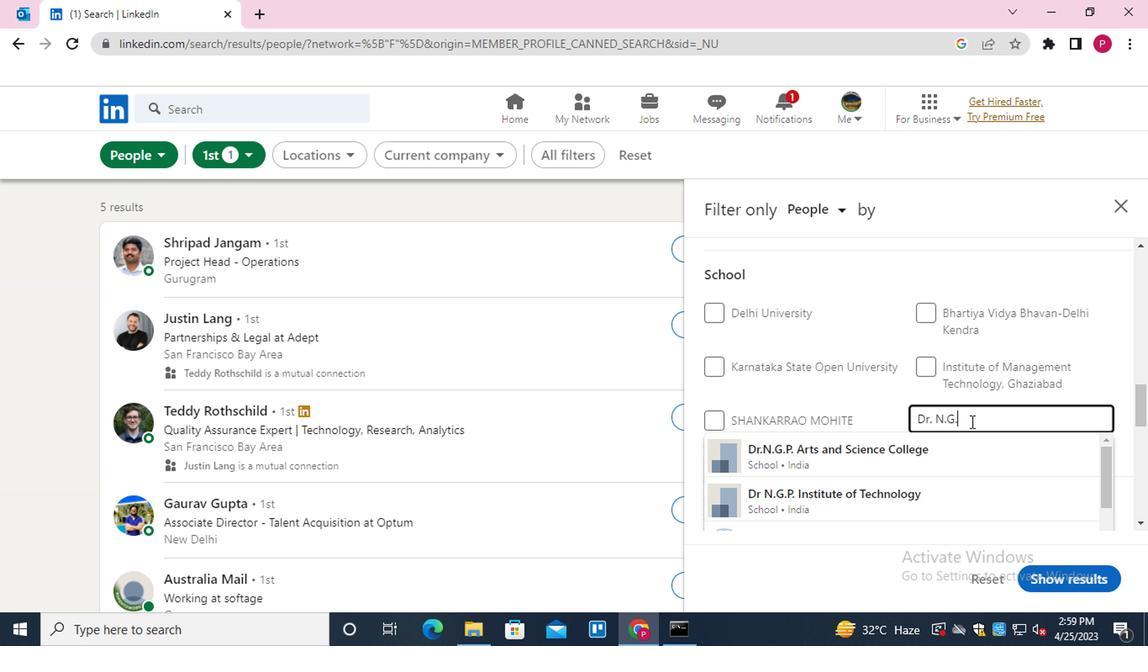 
Action: Mouse moved to (909, 461)
Screenshot: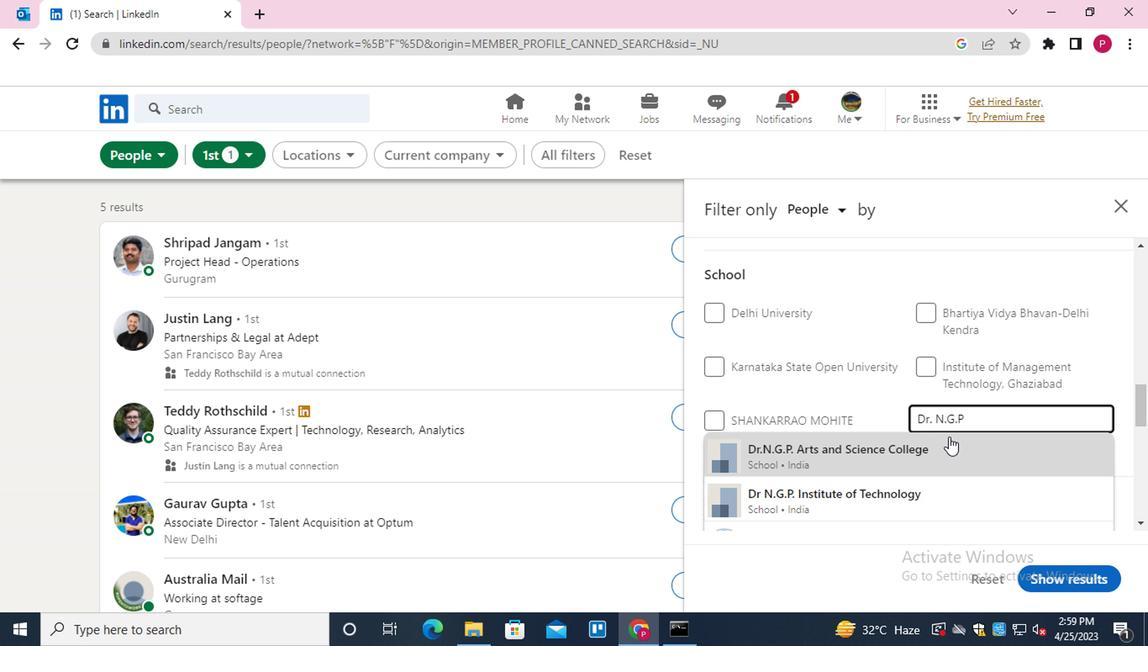 
Action: Mouse pressed left at (909, 461)
Screenshot: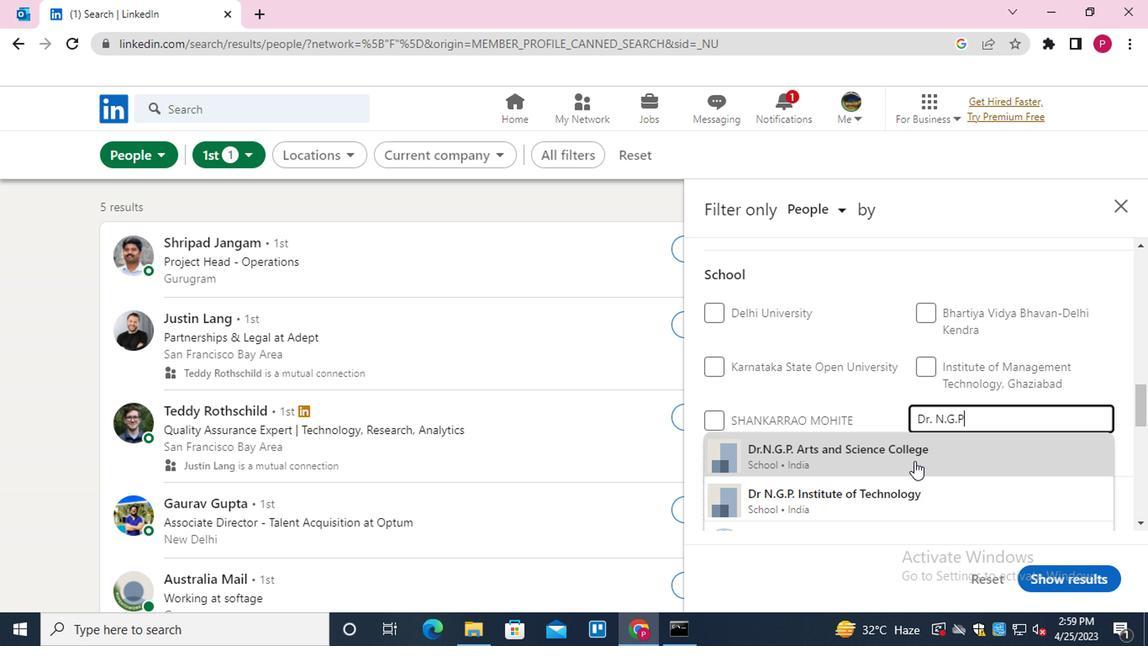 
Action: Mouse moved to (805, 477)
Screenshot: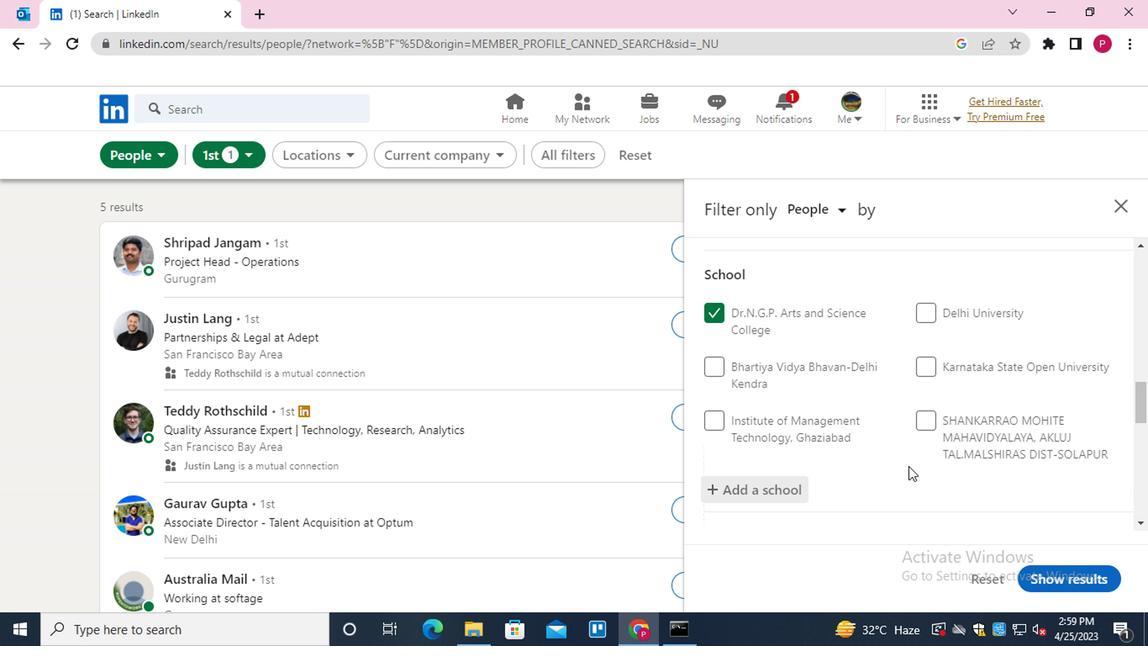 
Action: Mouse scrolled (805, 476) with delta (0, 0)
Screenshot: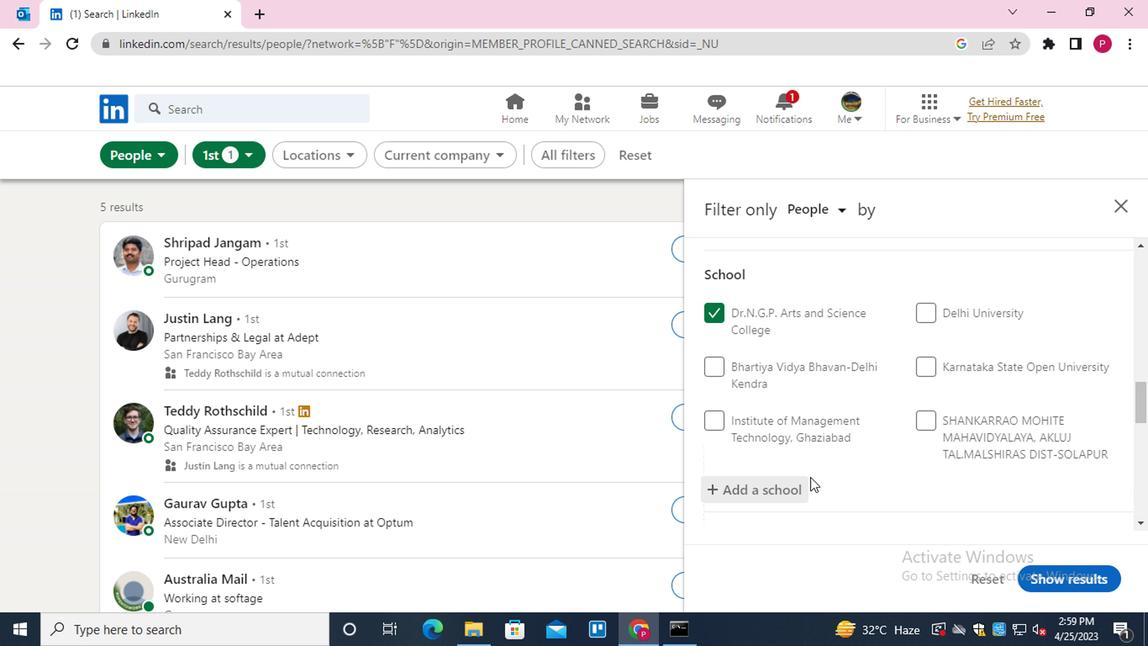 
Action: Mouse moved to (789, 467)
Screenshot: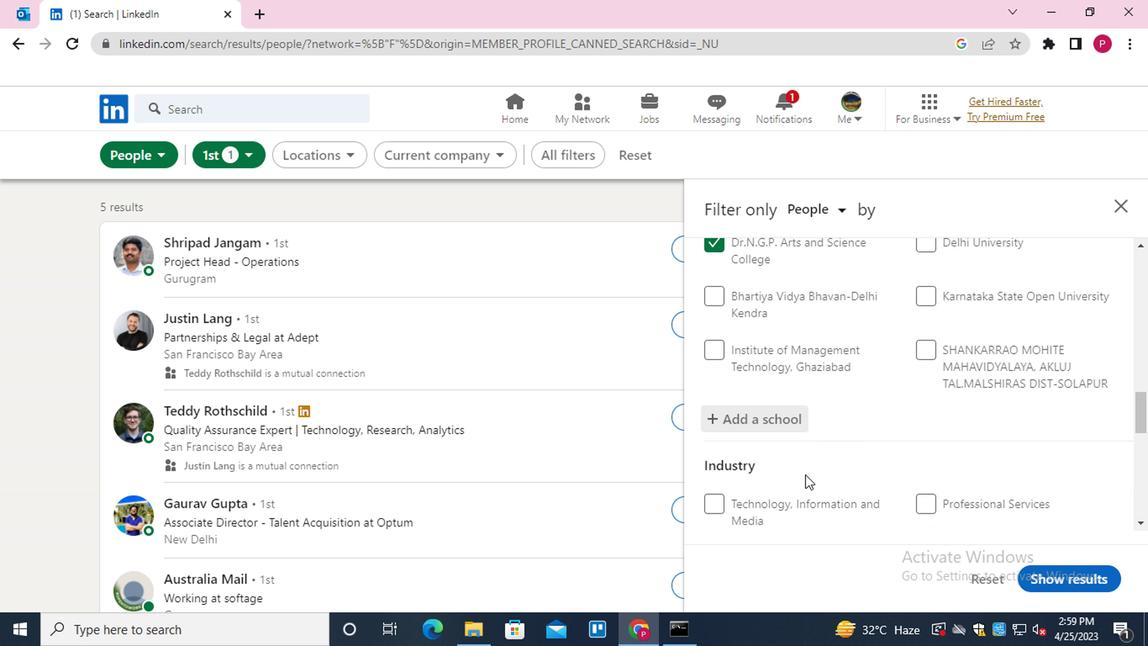 
Action: Mouse scrolled (789, 466) with delta (0, 0)
Screenshot: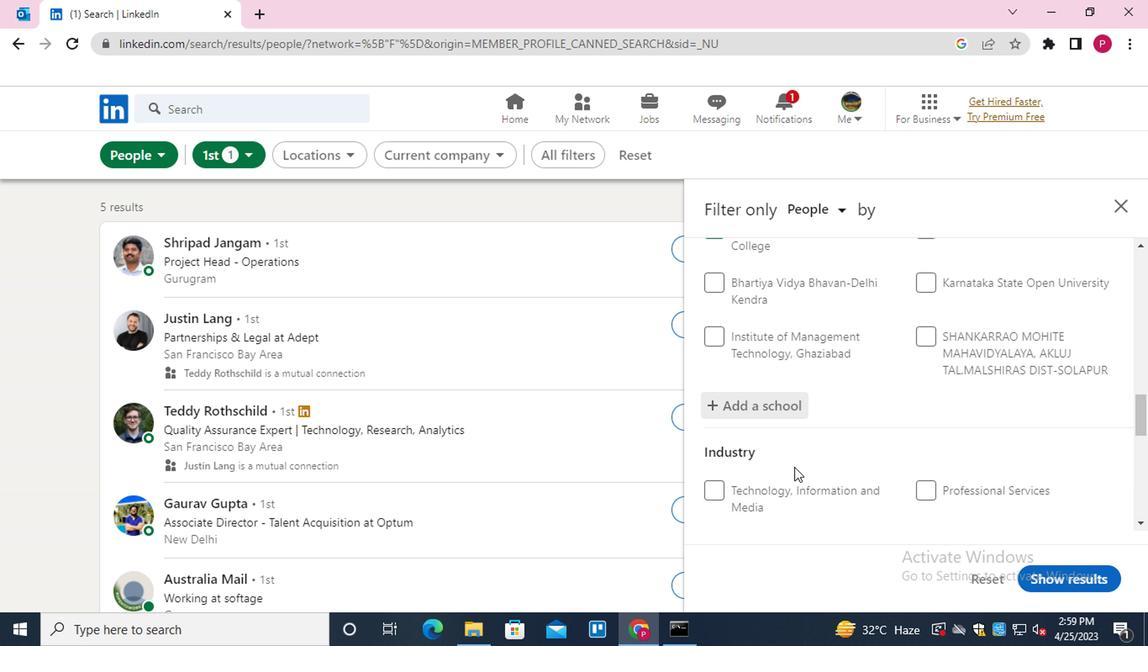 
Action: Mouse scrolled (789, 466) with delta (0, 0)
Screenshot: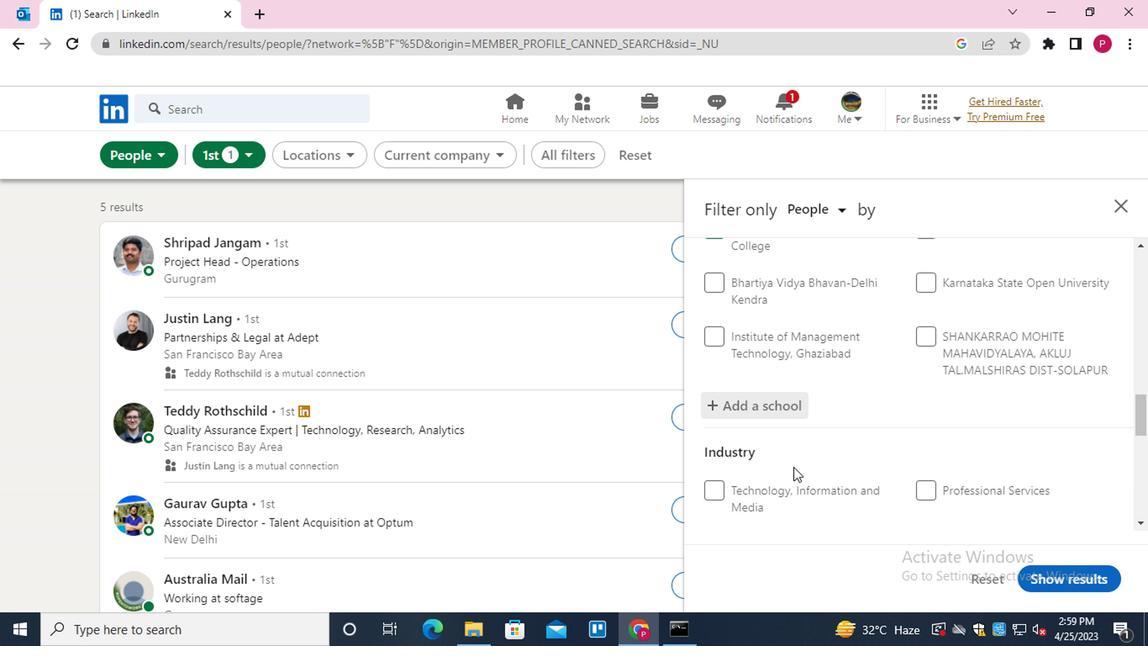 
Action: Mouse moved to (921, 425)
Screenshot: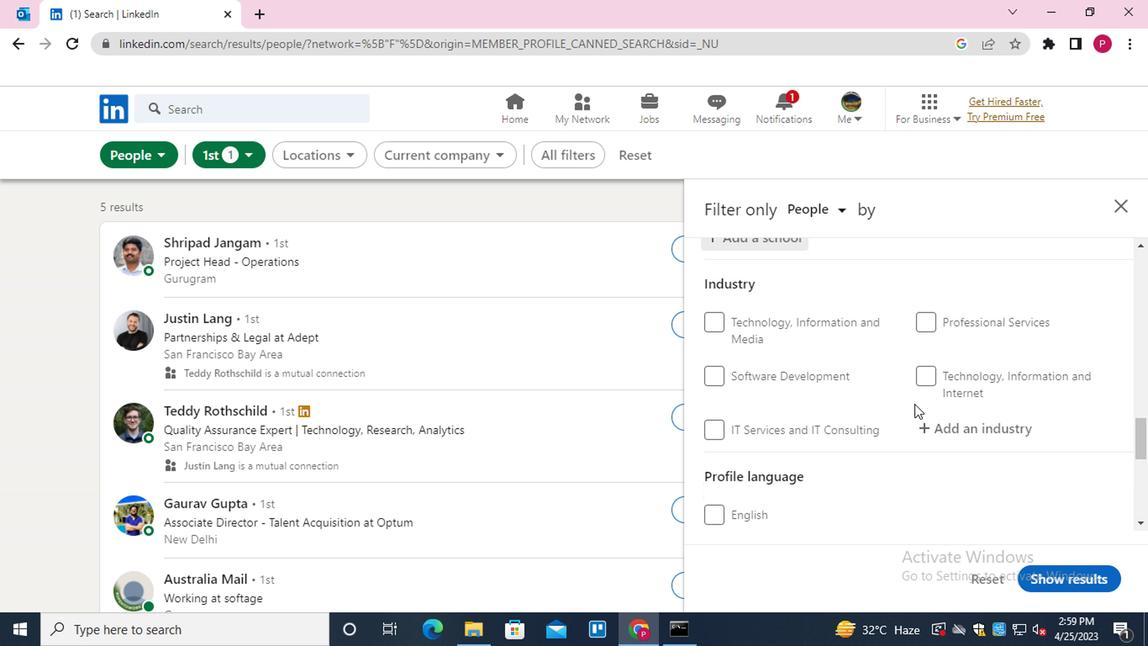 
Action: Mouse pressed left at (921, 425)
Screenshot: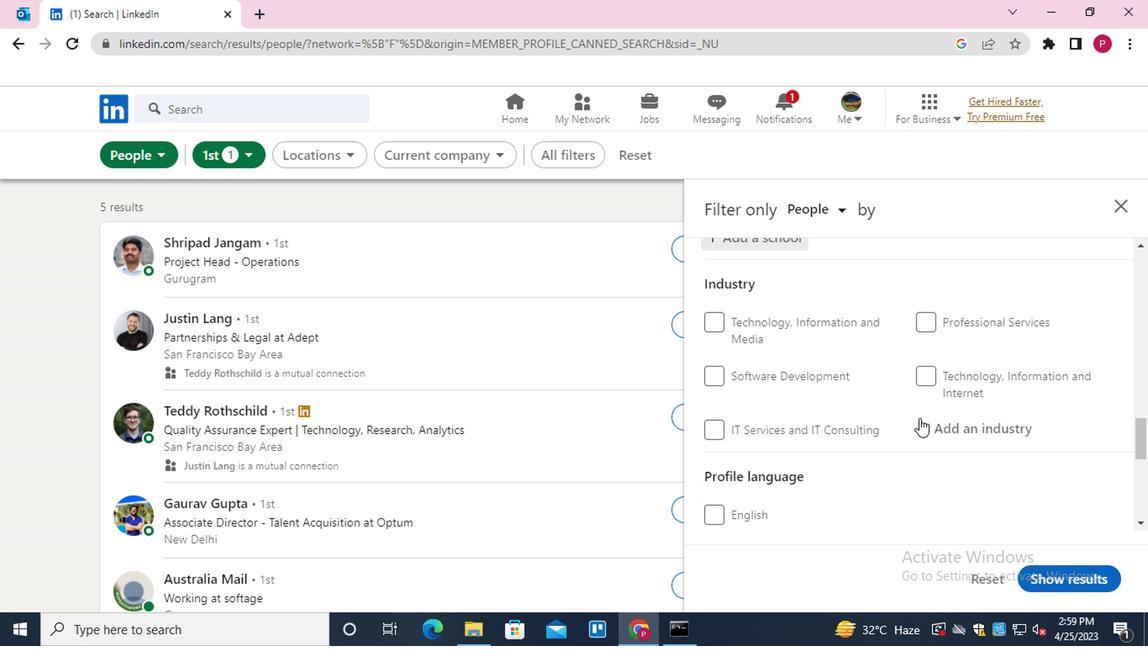 
Action: Key pressed <Key.shift><Key.shift><Key.shift>OPTO
Screenshot: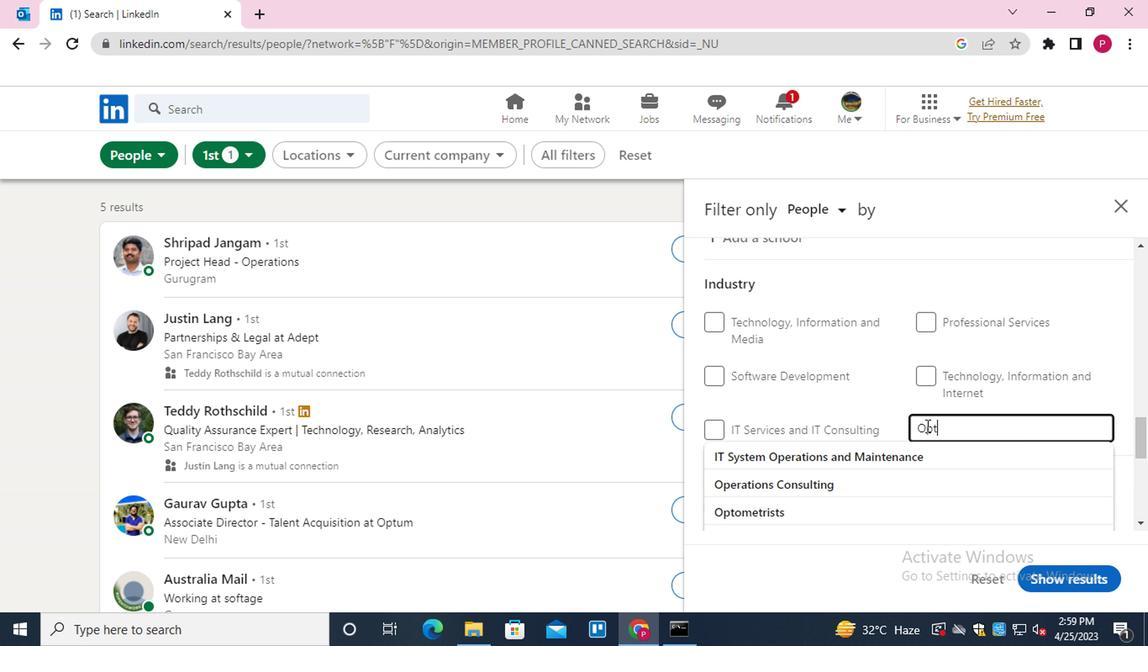 
Action: Mouse moved to (860, 446)
Screenshot: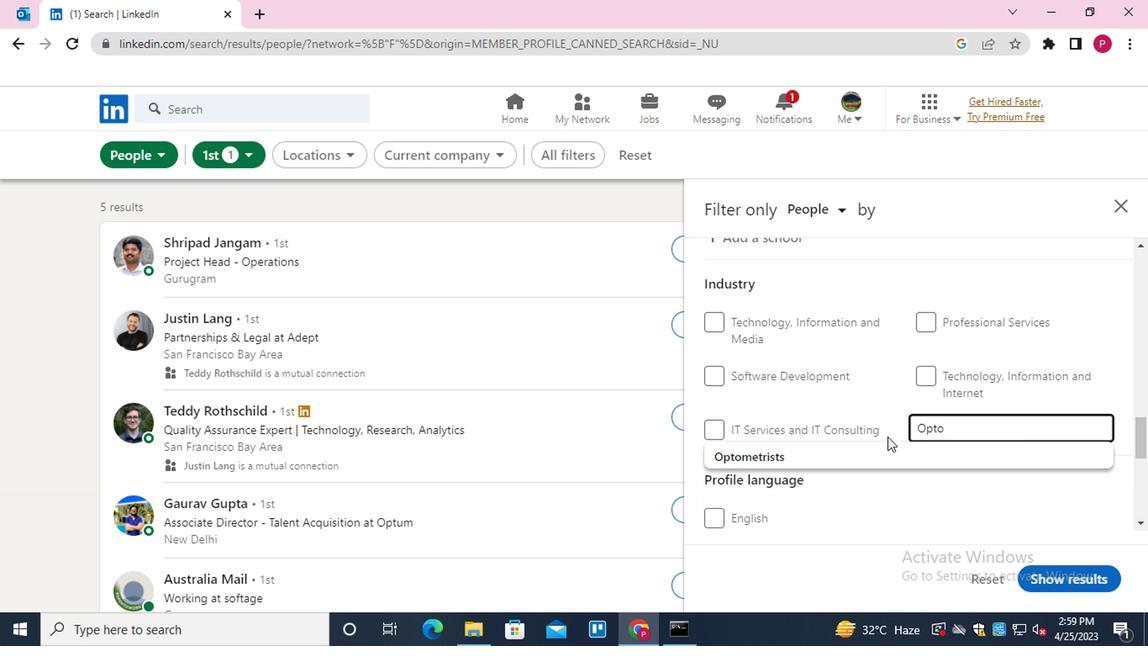 
Action: Mouse pressed left at (860, 446)
Screenshot: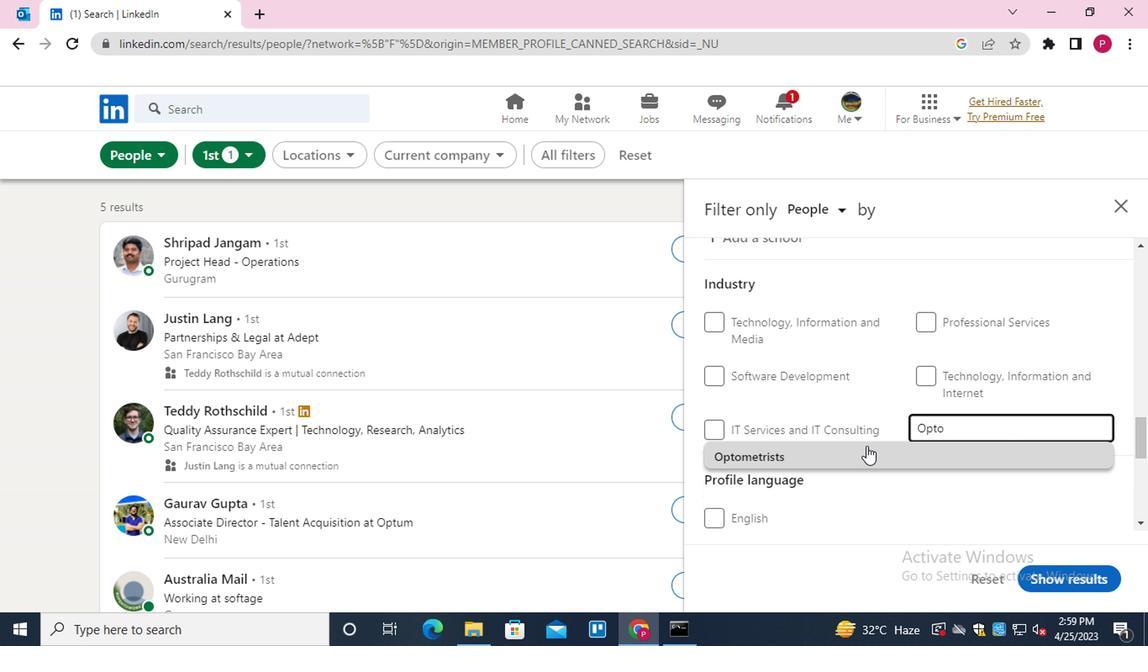 
Action: Mouse moved to (834, 457)
Screenshot: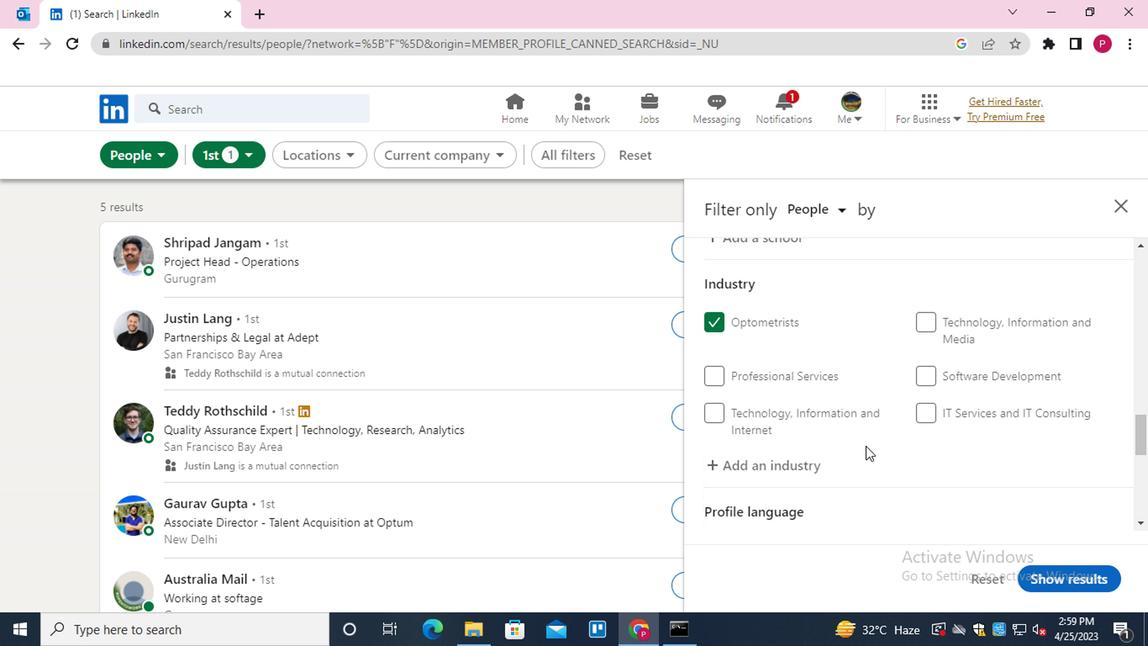 
Action: Mouse scrolled (834, 456) with delta (0, 0)
Screenshot: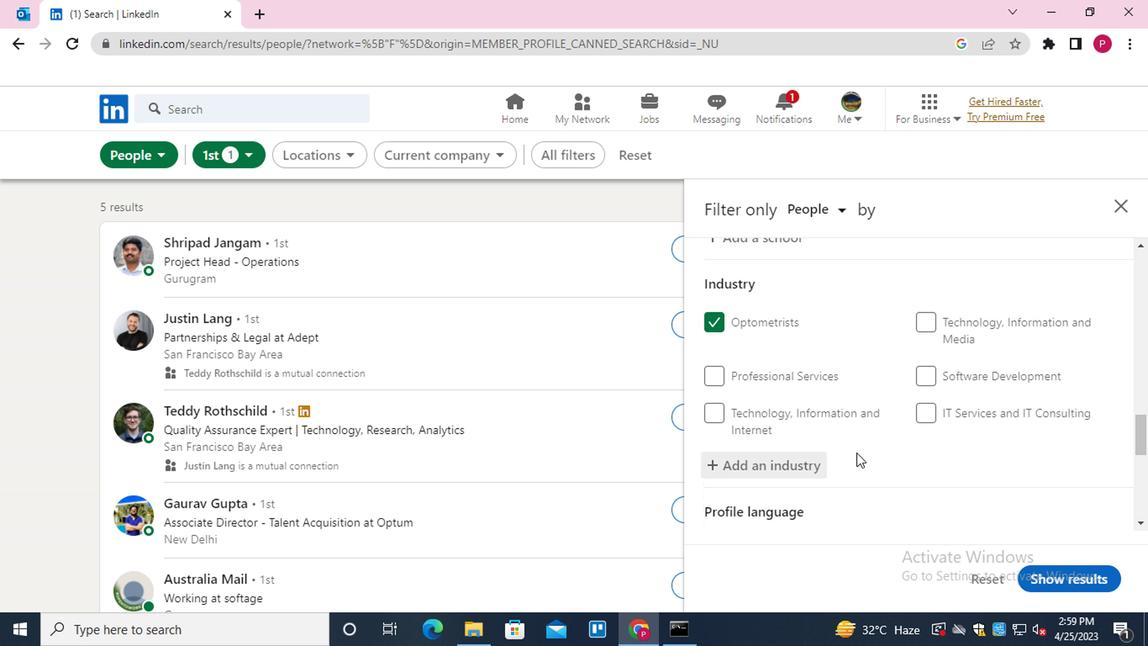 
Action: Mouse scrolled (834, 456) with delta (0, 0)
Screenshot: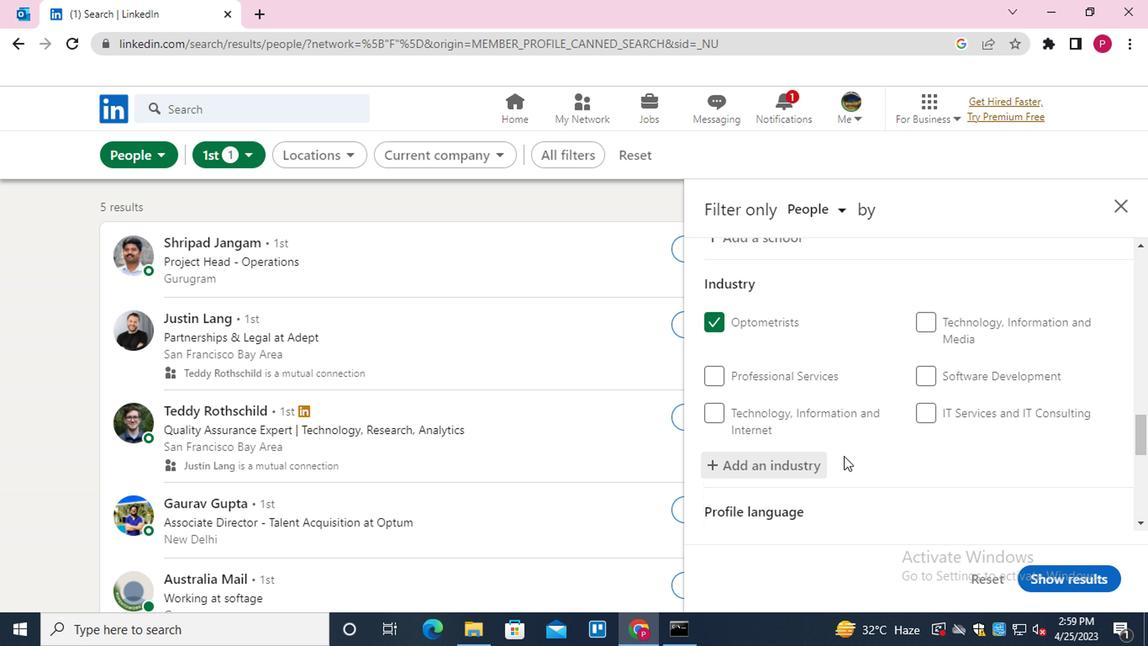 
Action: Mouse moved to (750, 373)
Screenshot: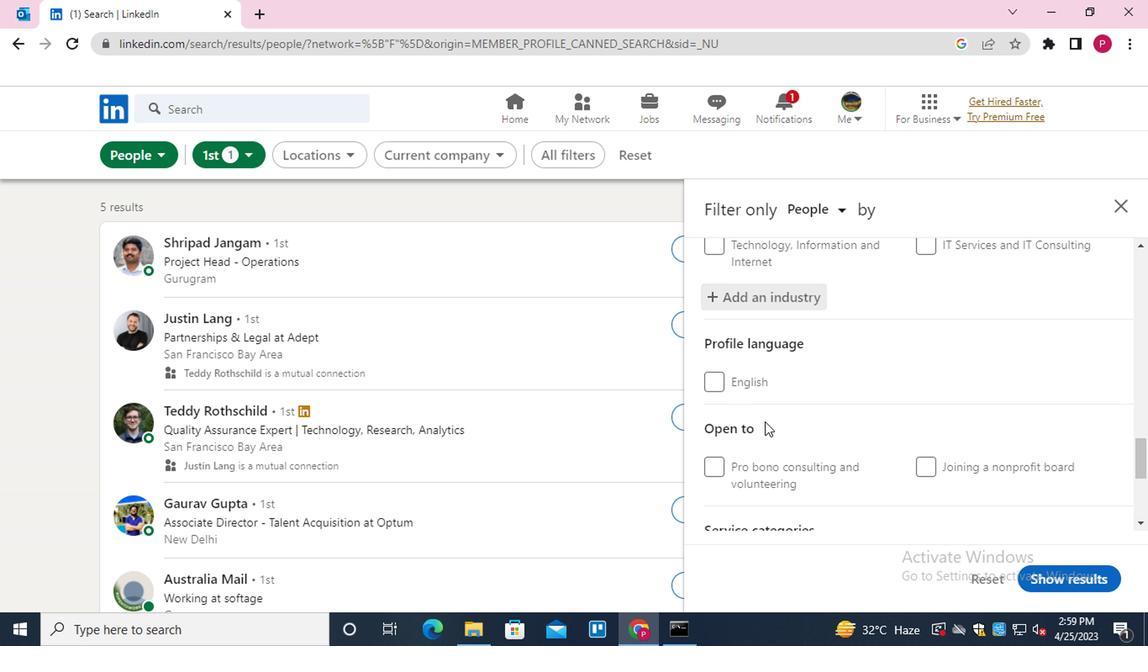
Action: Mouse scrolled (750, 372) with delta (0, -1)
Screenshot: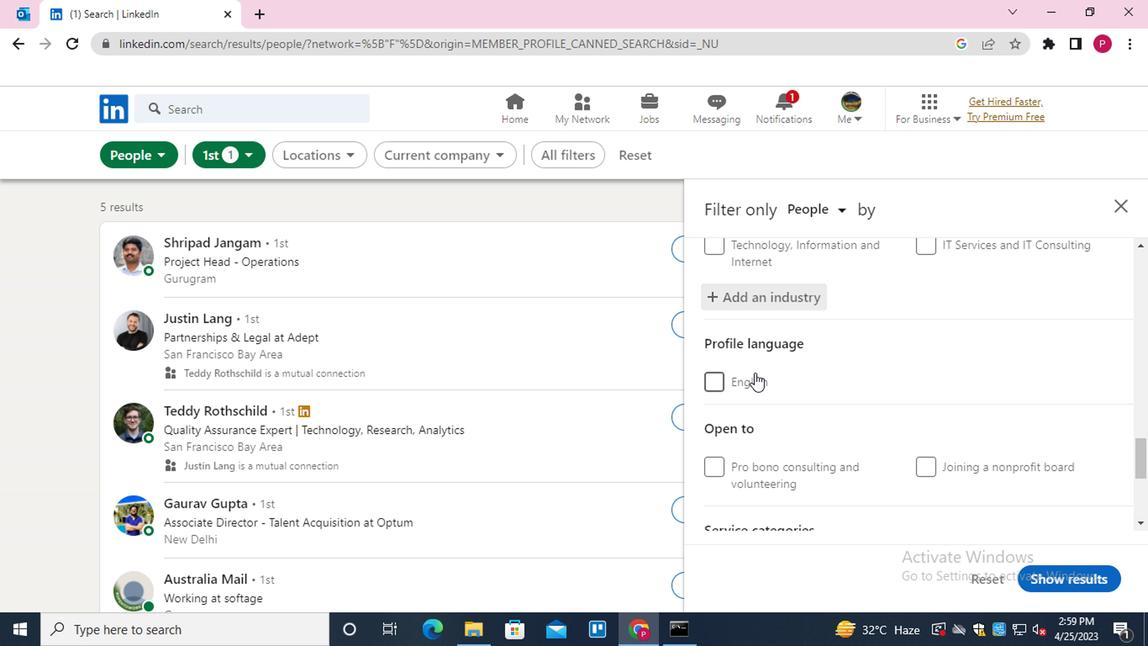
Action: Mouse scrolled (750, 372) with delta (0, -1)
Screenshot: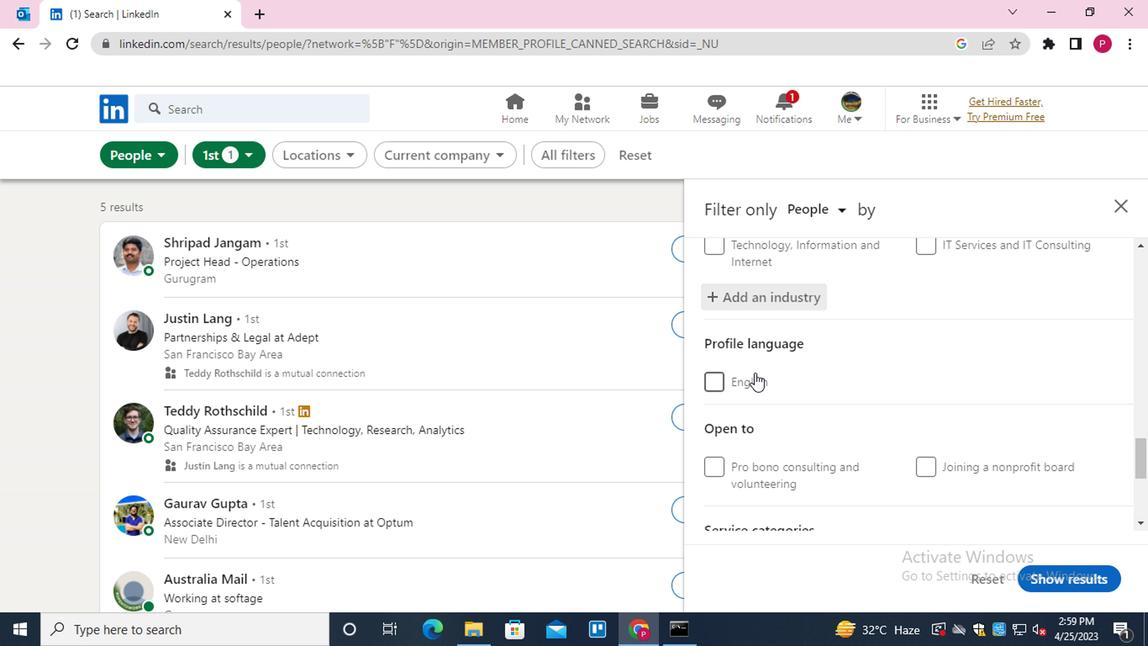 
Action: Mouse moved to (756, 401)
Screenshot: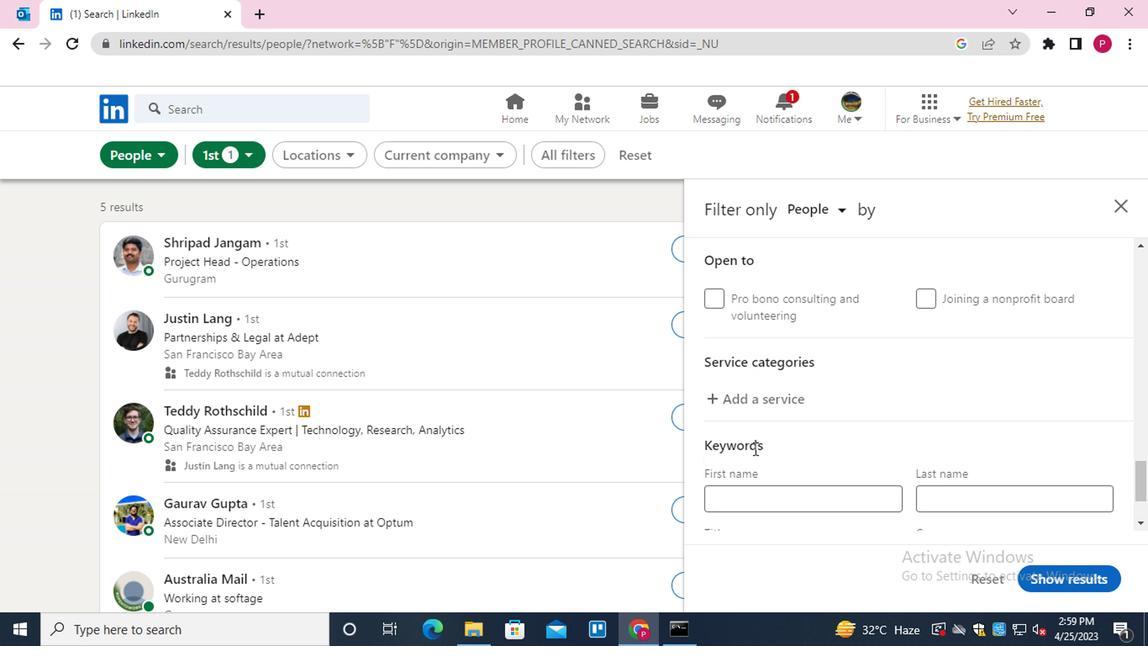 
Action: Mouse pressed left at (756, 401)
Screenshot: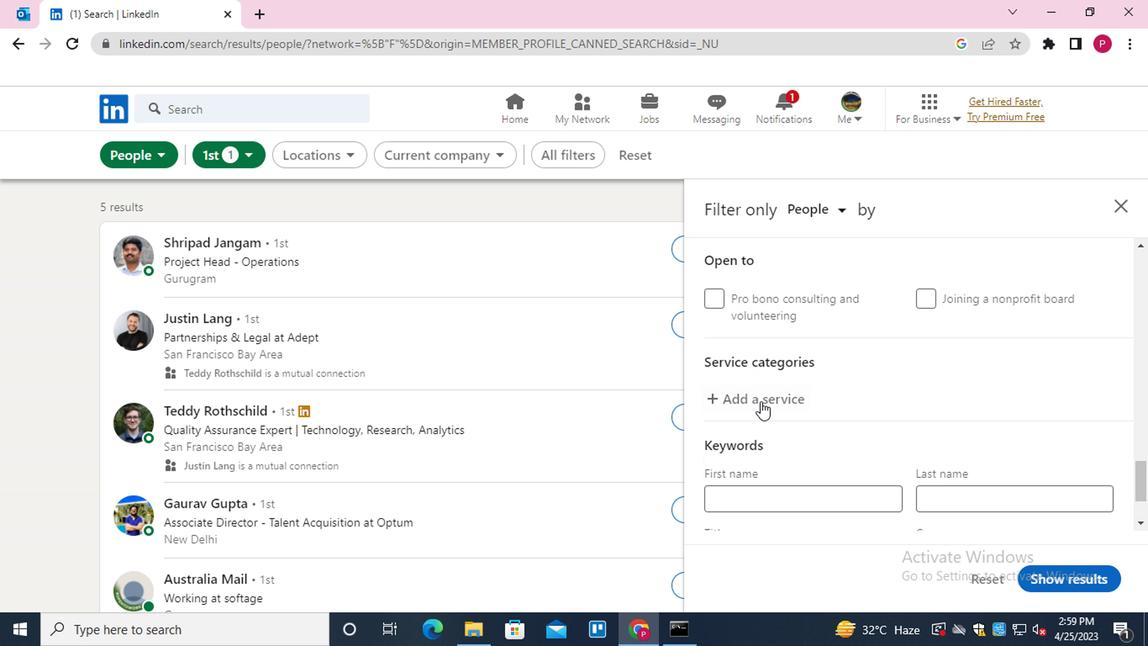 
Action: Key pressed <Key.shift><Key.shift>DEMAND
Screenshot: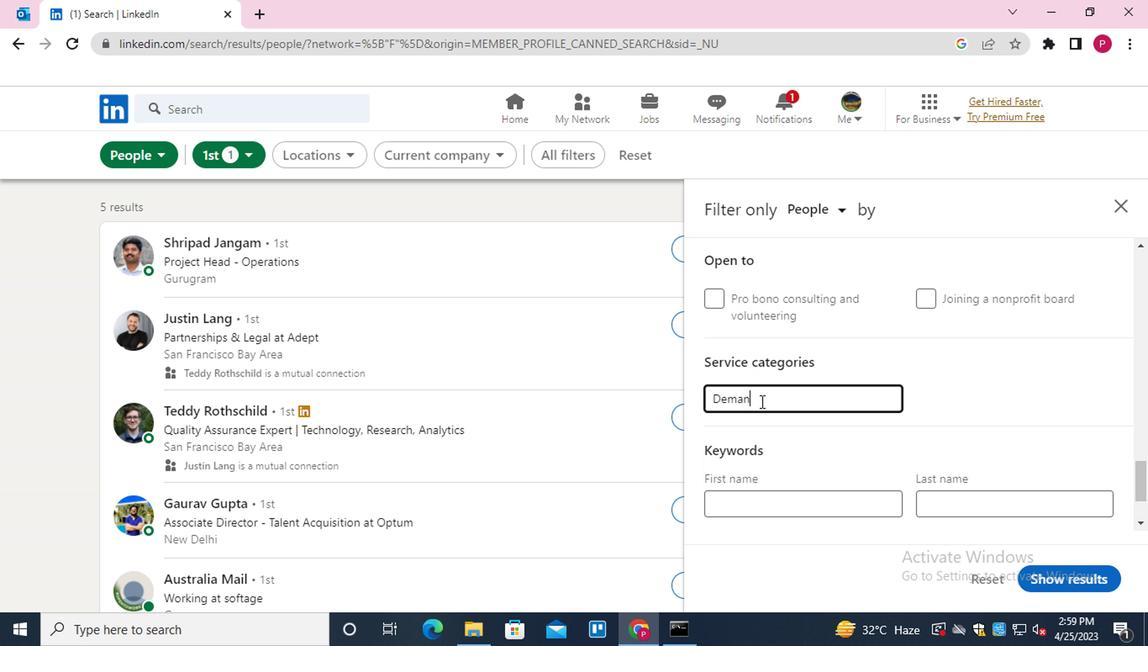 
Action: Mouse moved to (783, 435)
Screenshot: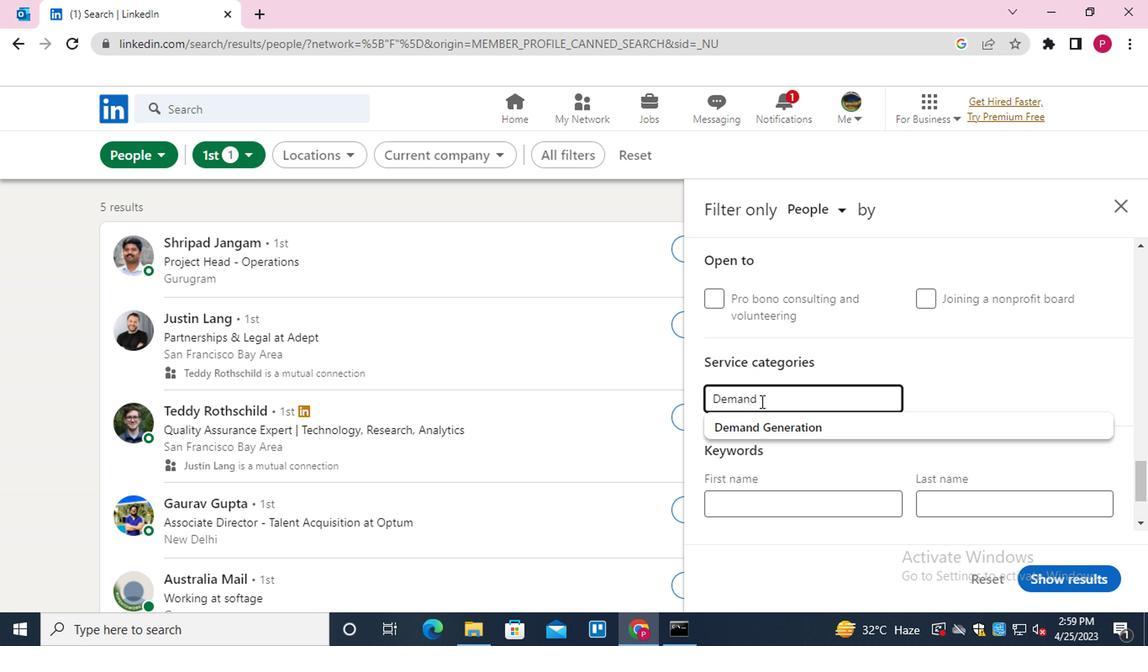 
Action: Mouse pressed left at (783, 435)
Screenshot: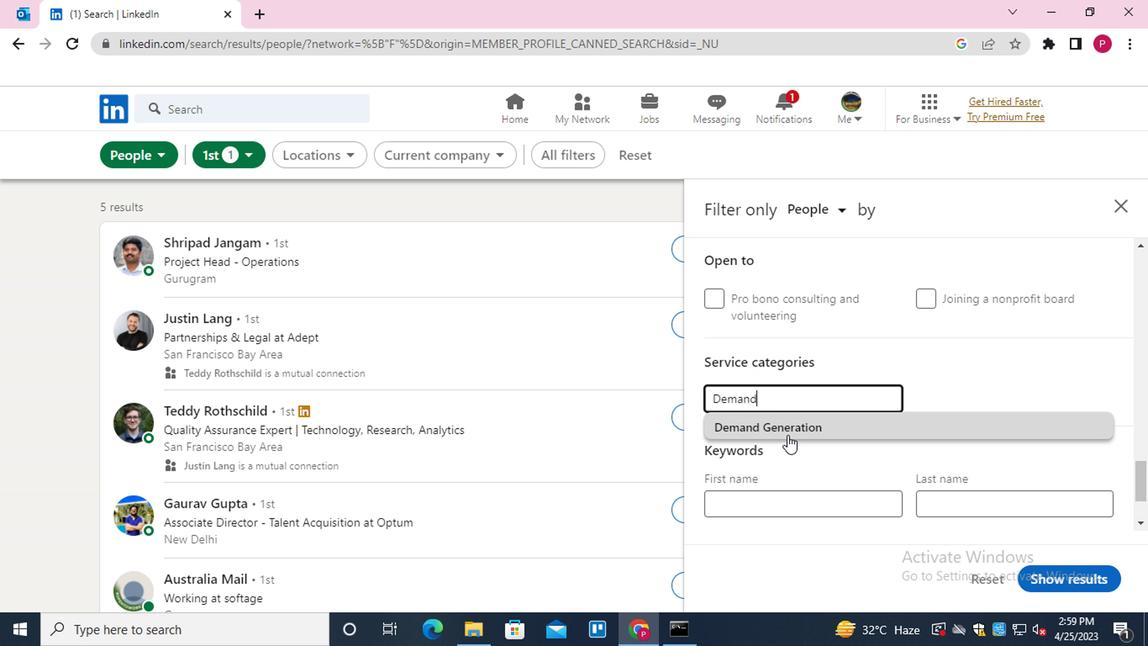 
Action: Mouse scrolled (783, 434) with delta (0, -1)
Screenshot: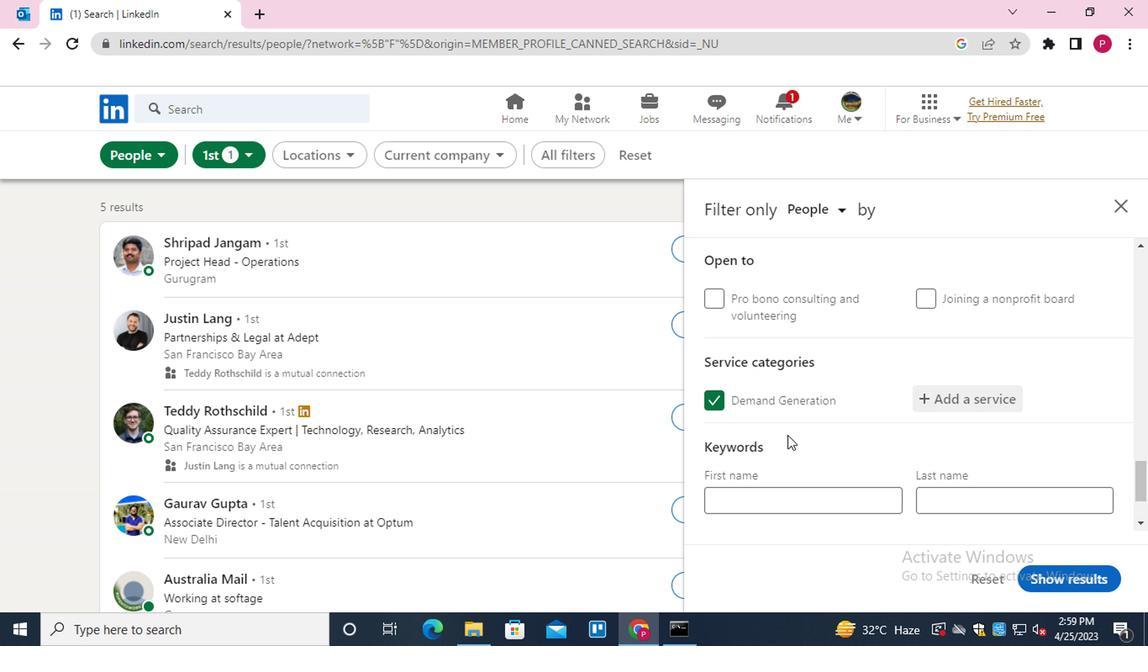 
Action: Mouse scrolled (783, 434) with delta (0, -1)
Screenshot: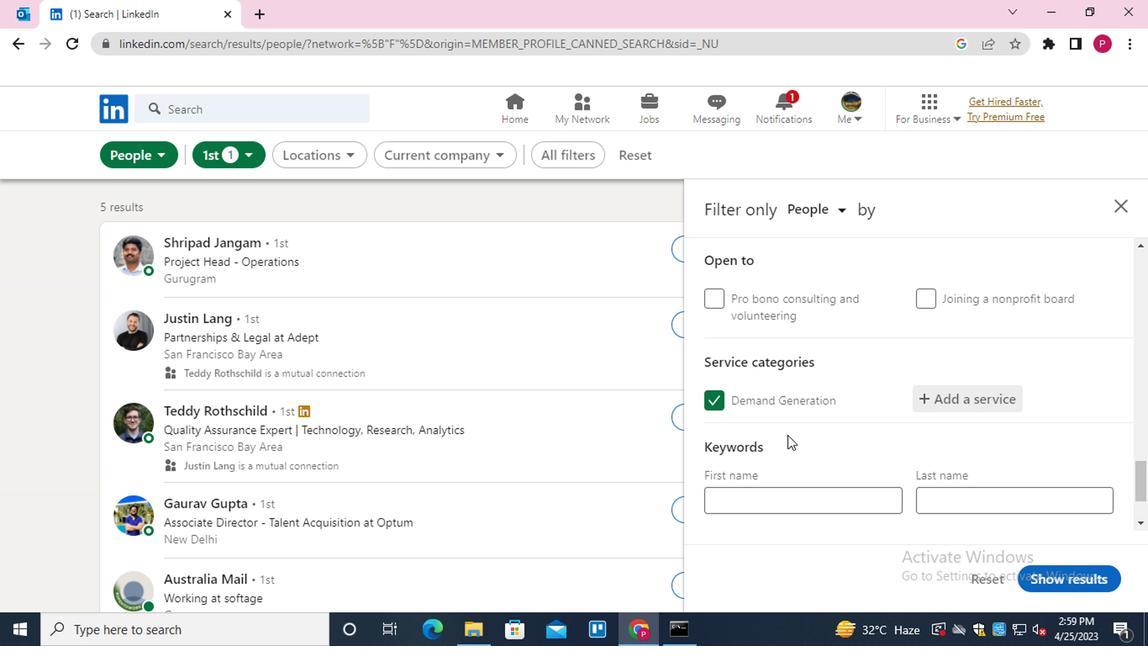 
Action: Mouse scrolled (783, 434) with delta (0, -1)
Screenshot: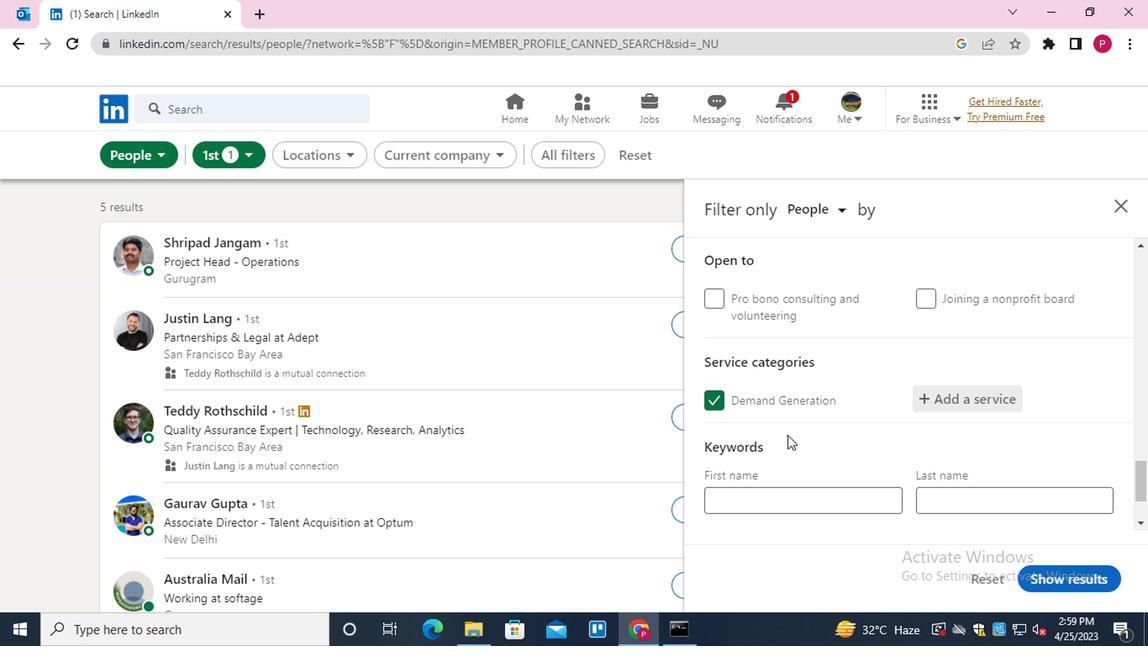 
Action: Mouse moved to (770, 472)
Screenshot: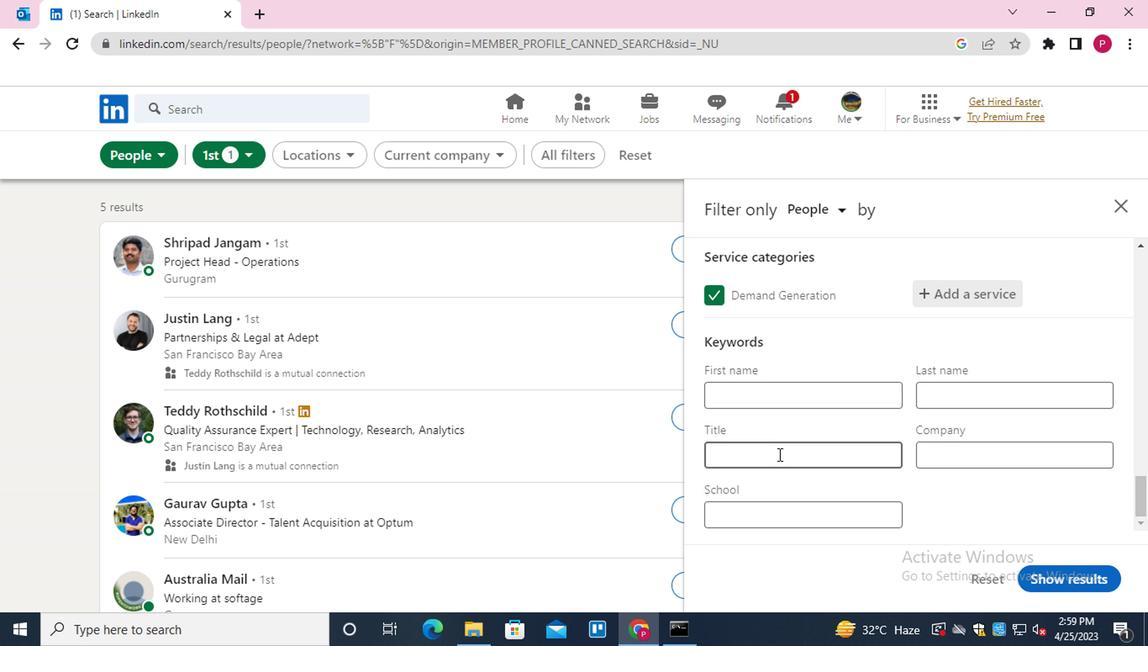
Action: Mouse pressed left at (770, 472)
Screenshot: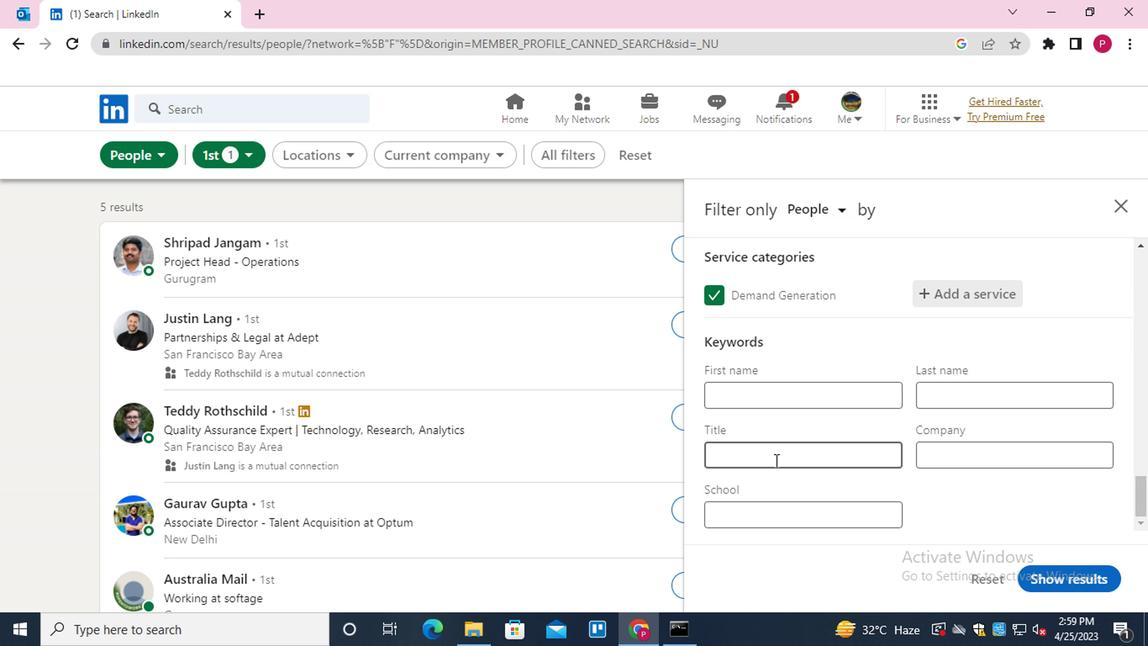 
Action: Mouse moved to (775, 460)
Screenshot: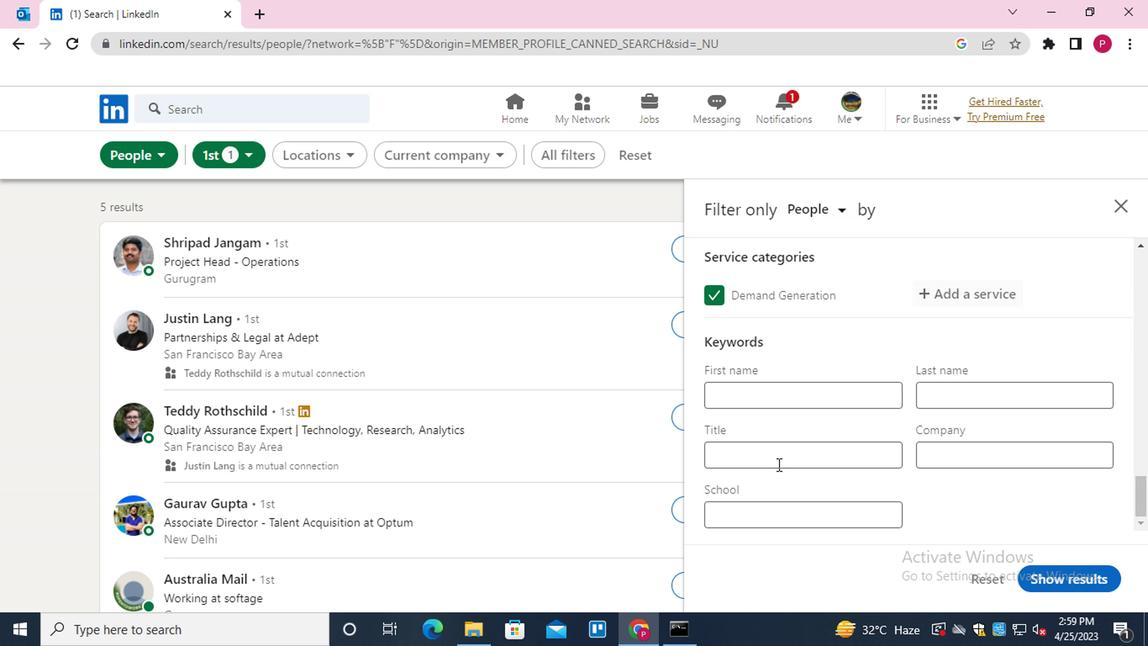 
Action: Mouse pressed left at (775, 460)
Screenshot: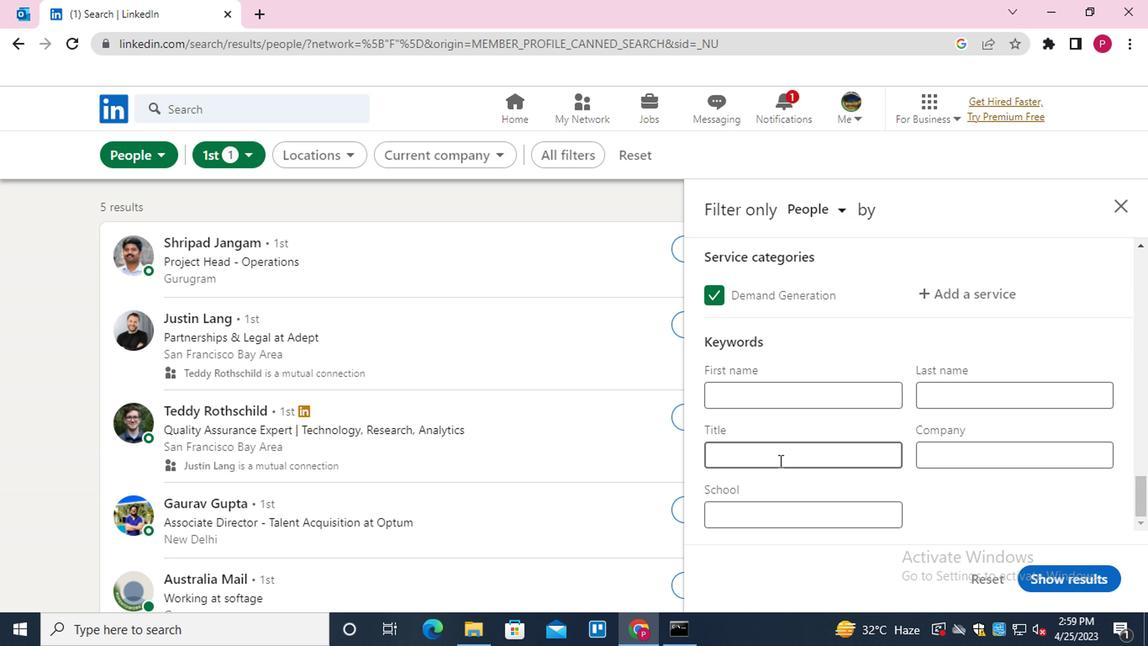 
Action: Mouse moved to (776, 460)
Screenshot: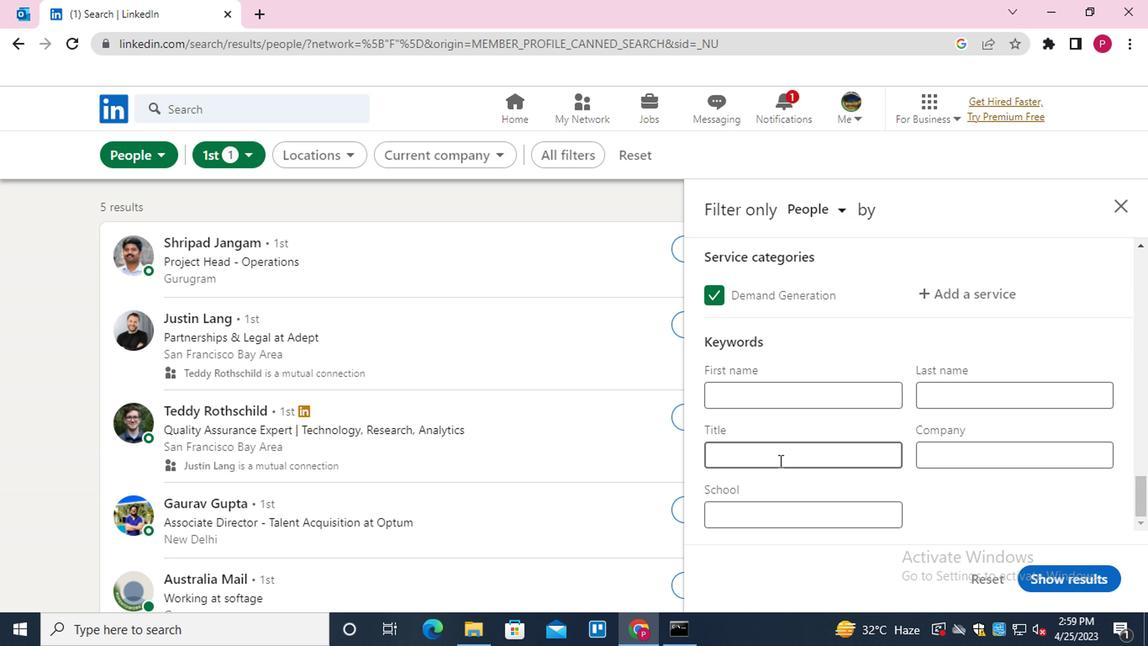 
Action: Key pressed <Key.shift>OPERATIONS<Key.space><Key.shift>COORDINATOR
Screenshot: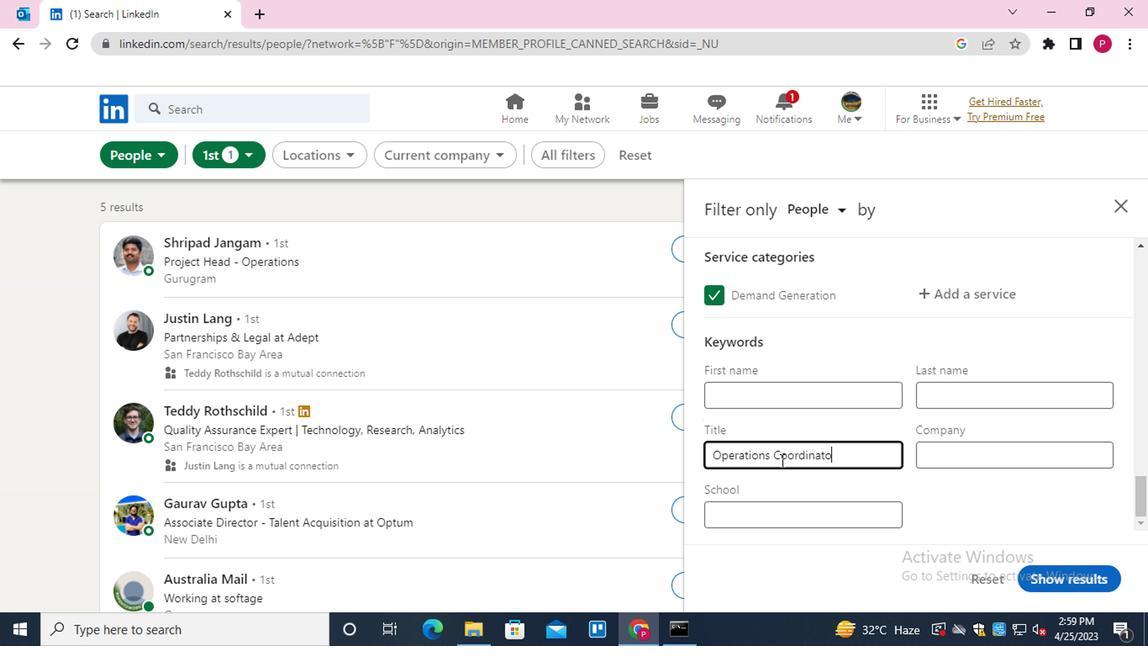 
Action: Mouse moved to (1107, 569)
Screenshot: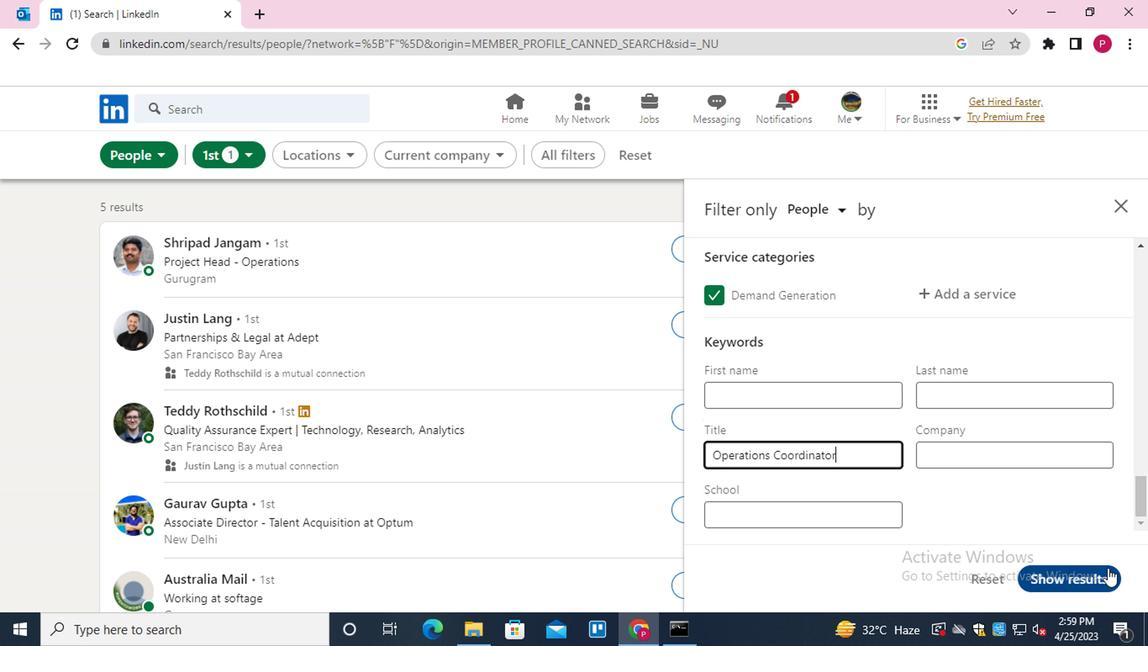 
Action: Mouse pressed left at (1107, 569)
Screenshot: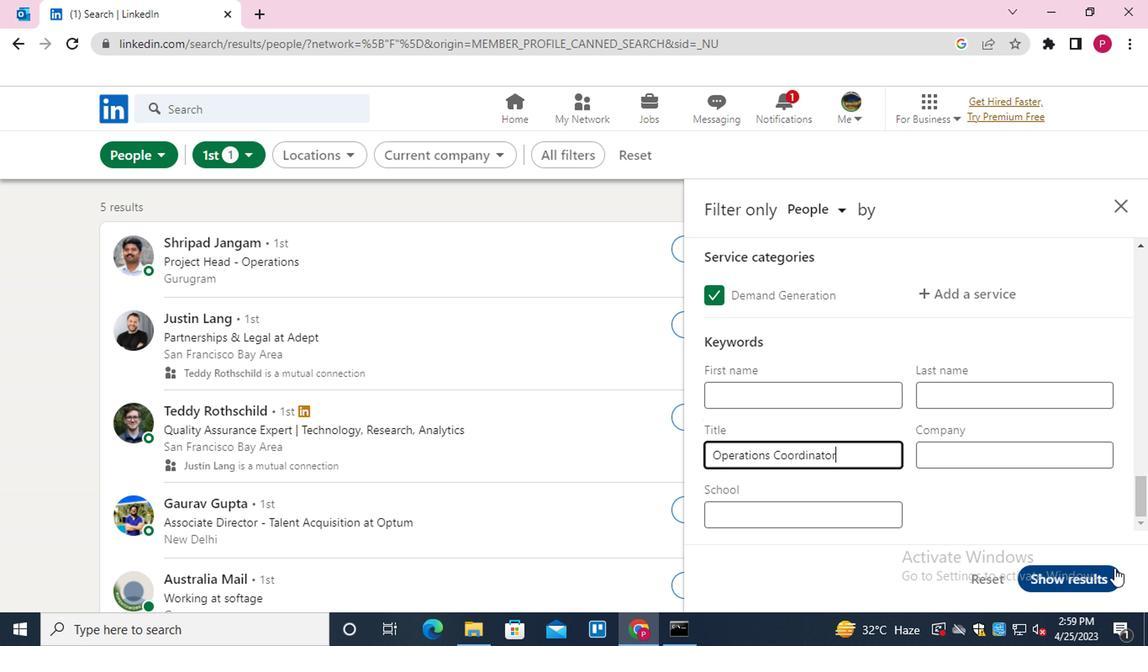 
Action: Mouse moved to (393, 284)
Screenshot: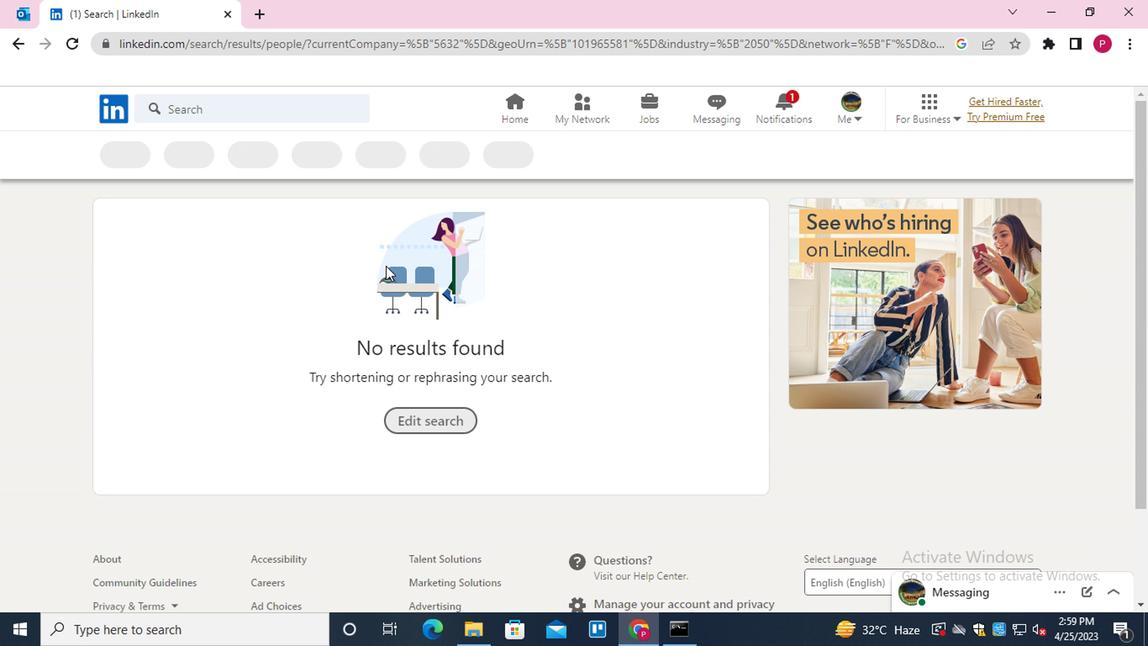 
